 Task: Search one way flight ticket for 2 adults, 2 children, 2 infants in seat in first from Latrobe: Arnold Palmer Regional Airport to Greenville: Pitt-greenville Airport on 5-2-2023. Choice of flights is Alaska. Number of bags: 2 carry on bags. Price is upto 71000. Outbound departure time preference is 4:30.
Action: Mouse moved to (310, 277)
Screenshot: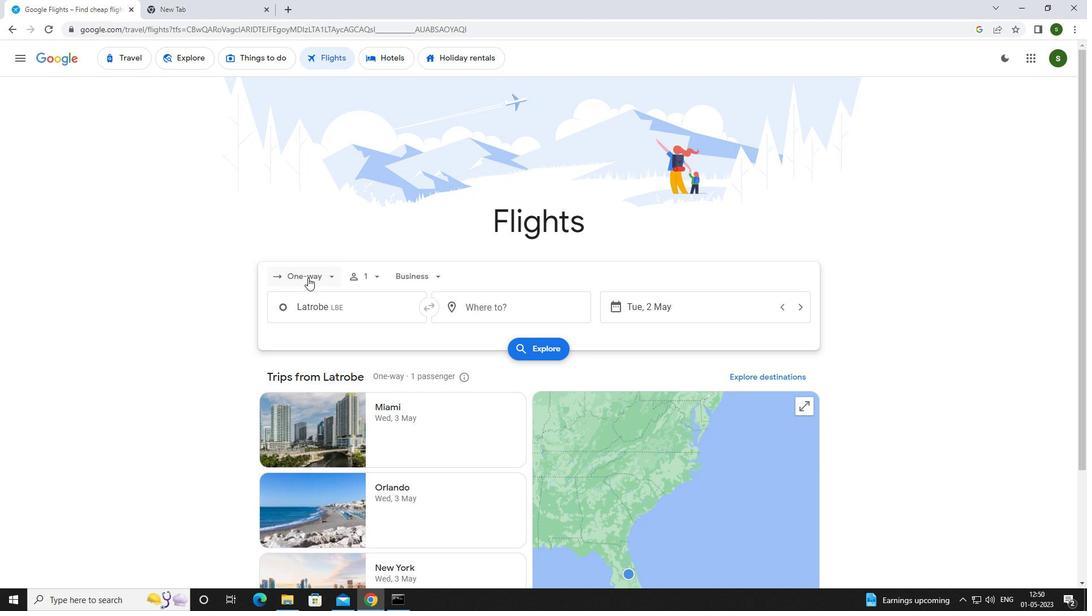 
Action: Mouse pressed left at (310, 277)
Screenshot: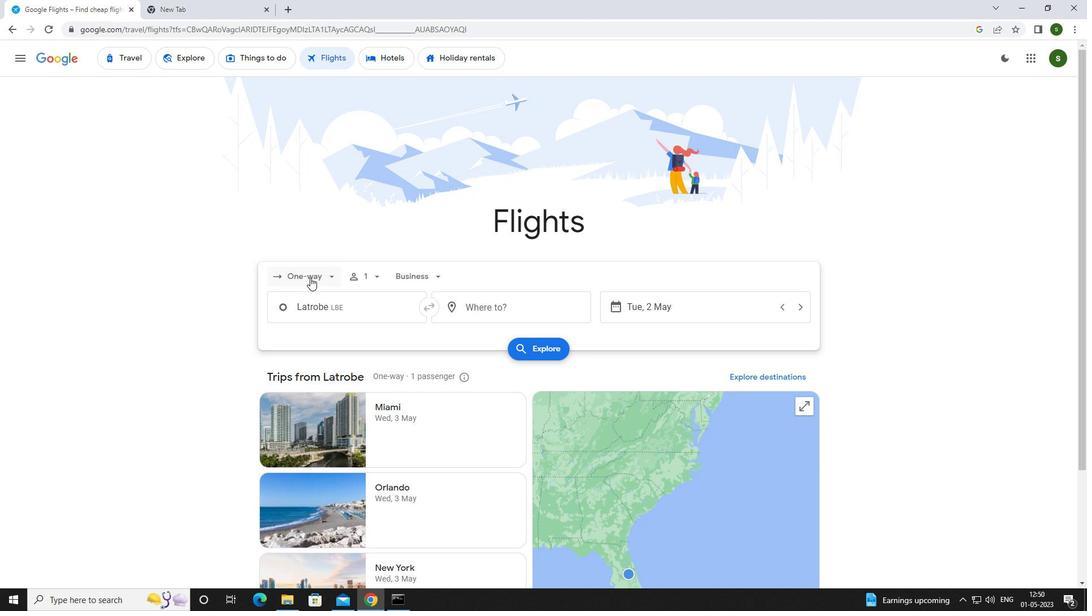 
Action: Mouse moved to (325, 321)
Screenshot: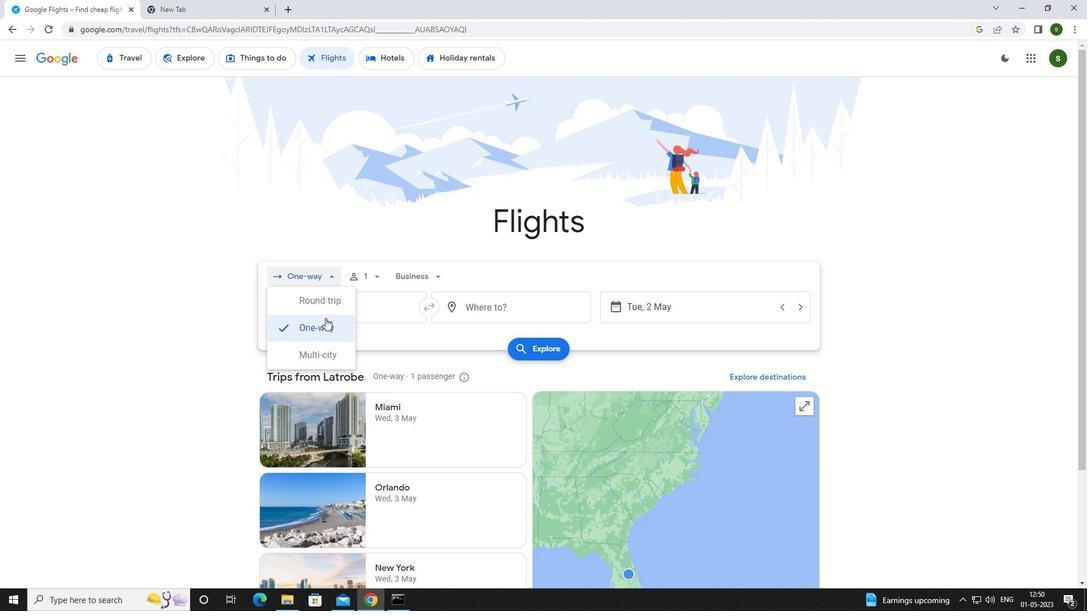 
Action: Mouse pressed left at (325, 321)
Screenshot: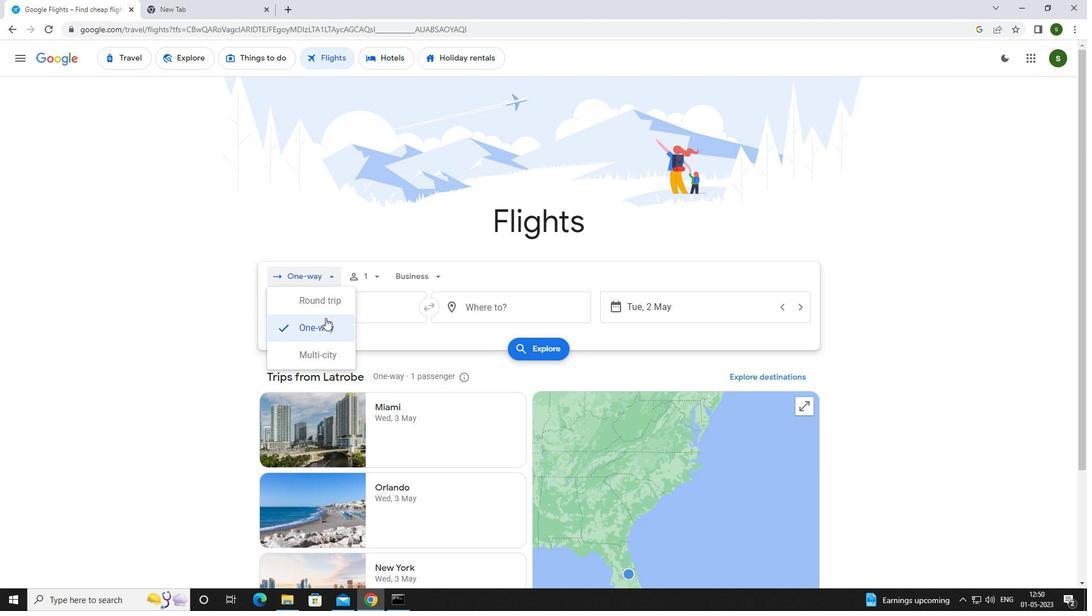 
Action: Mouse moved to (368, 272)
Screenshot: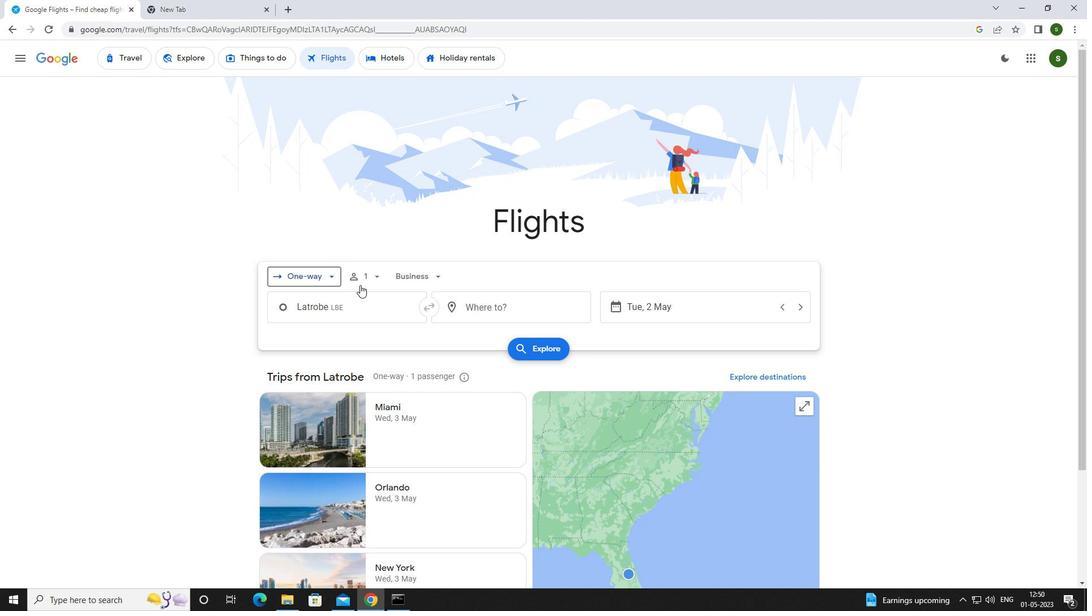
Action: Mouse pressed left at (368, 272)
Screenshot: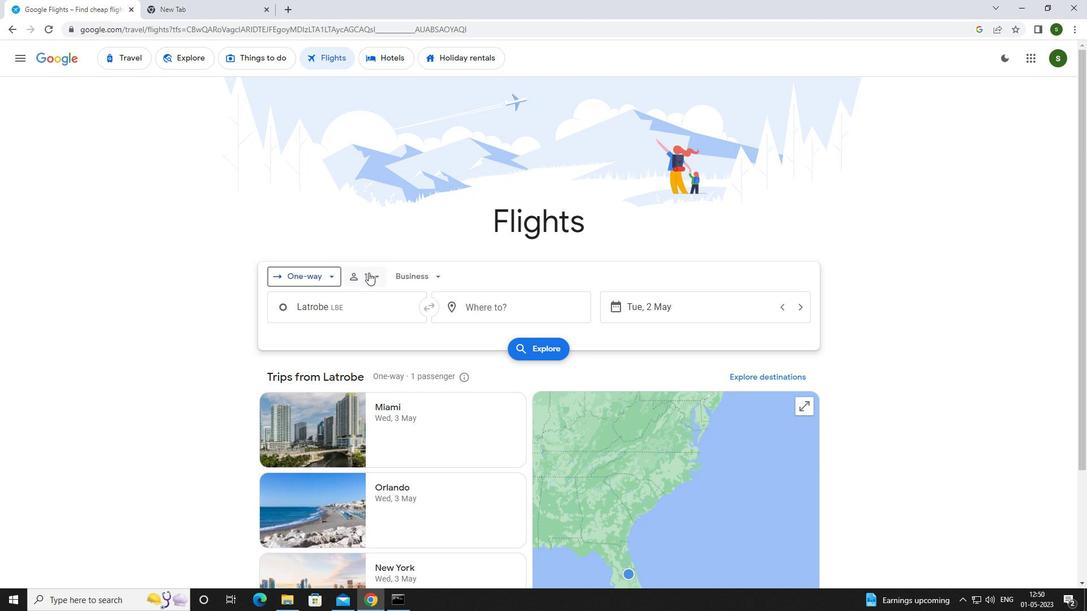 
Action: Mouse moved to (472, 303)
Screenshot: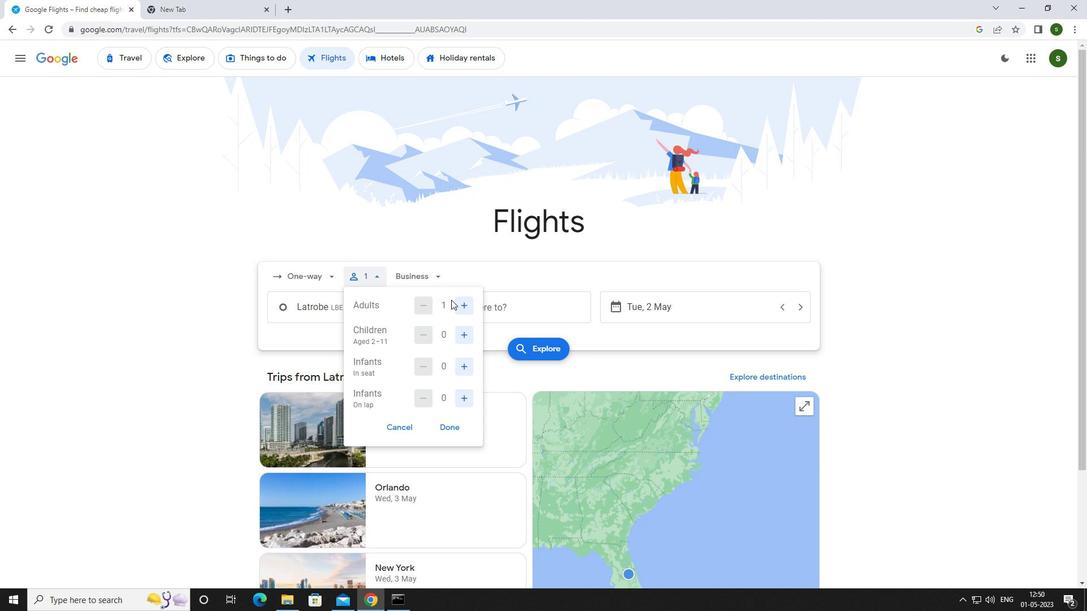 
Action: Mouse pressed left at (472, 303)
Screenshot: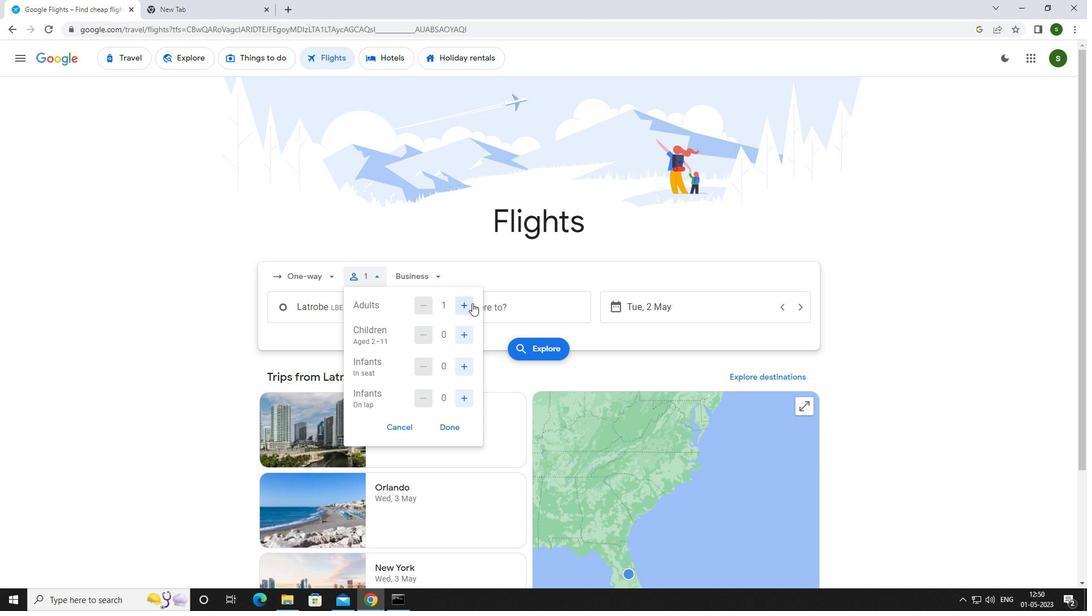 
Action: Mouse moved to (465, 330)
Screenshot: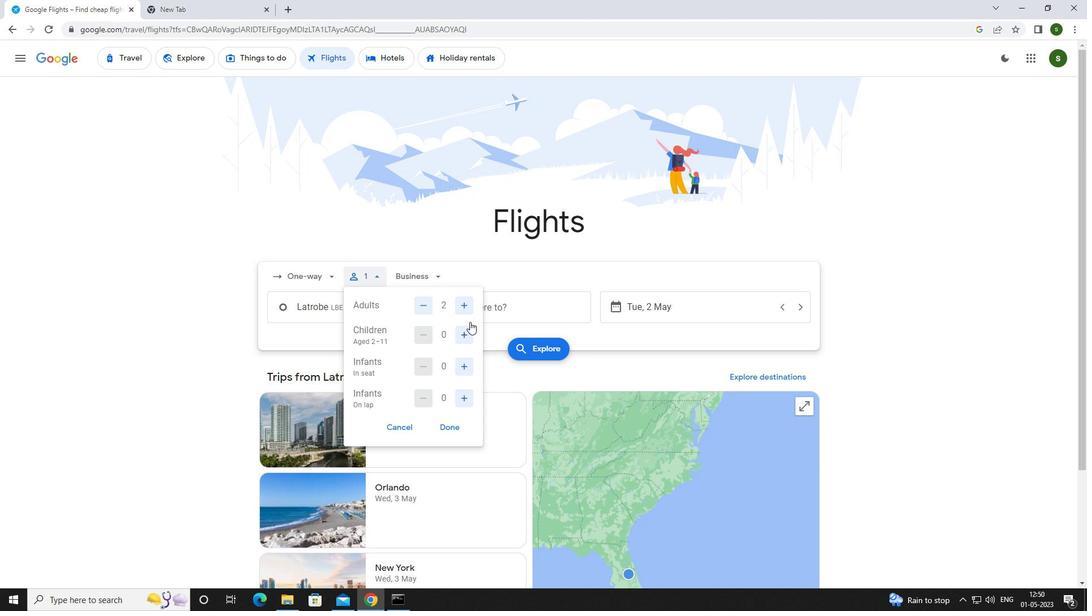 
Action: Mouse pressed left at (465, 330)
Screenshot: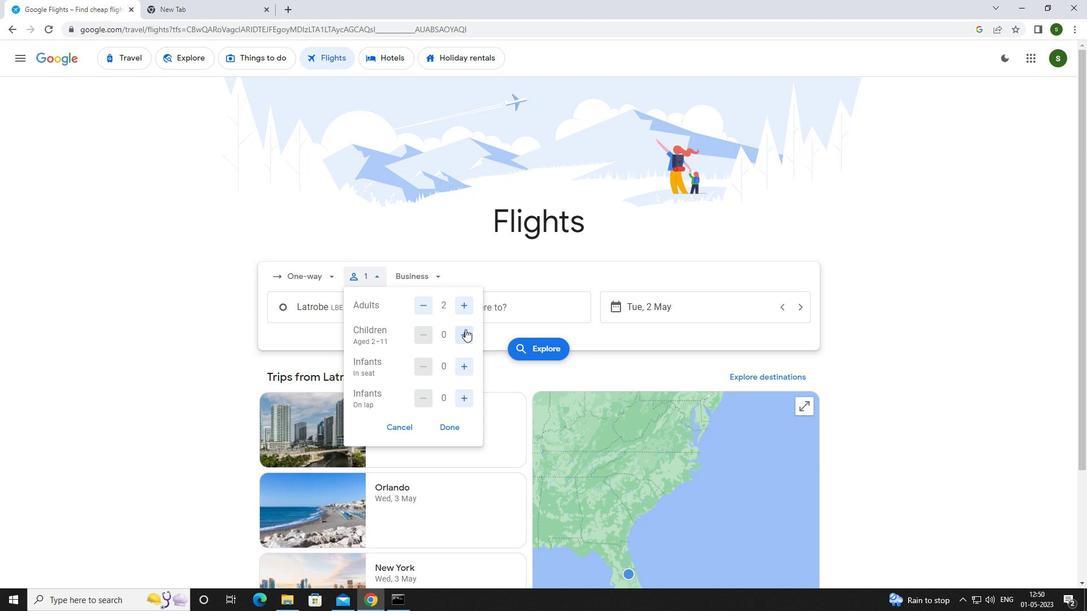 
Action: Mouse pressed left at (465, 330)
Screenshot: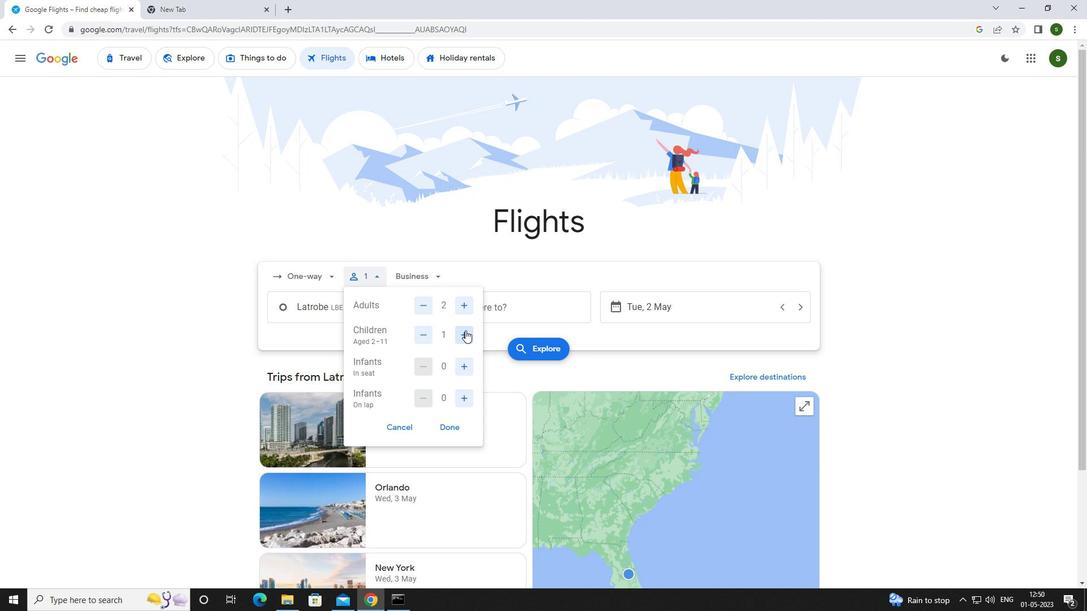 
Action: Mouse moved to (464, 362)
Screenshot: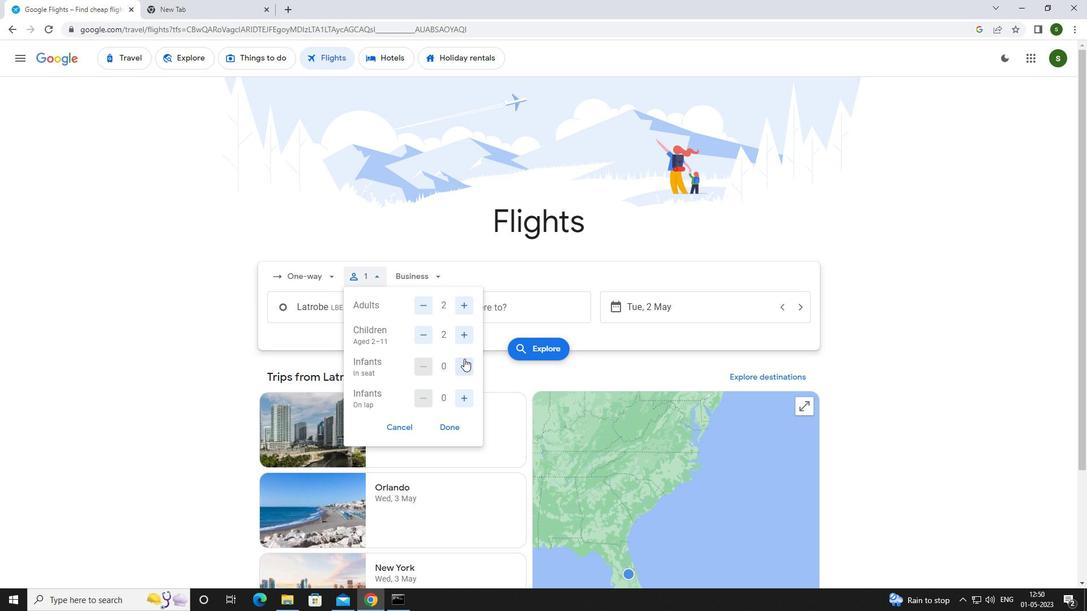 
Action: Mouse pressed left at (464, 362)
Screenshot: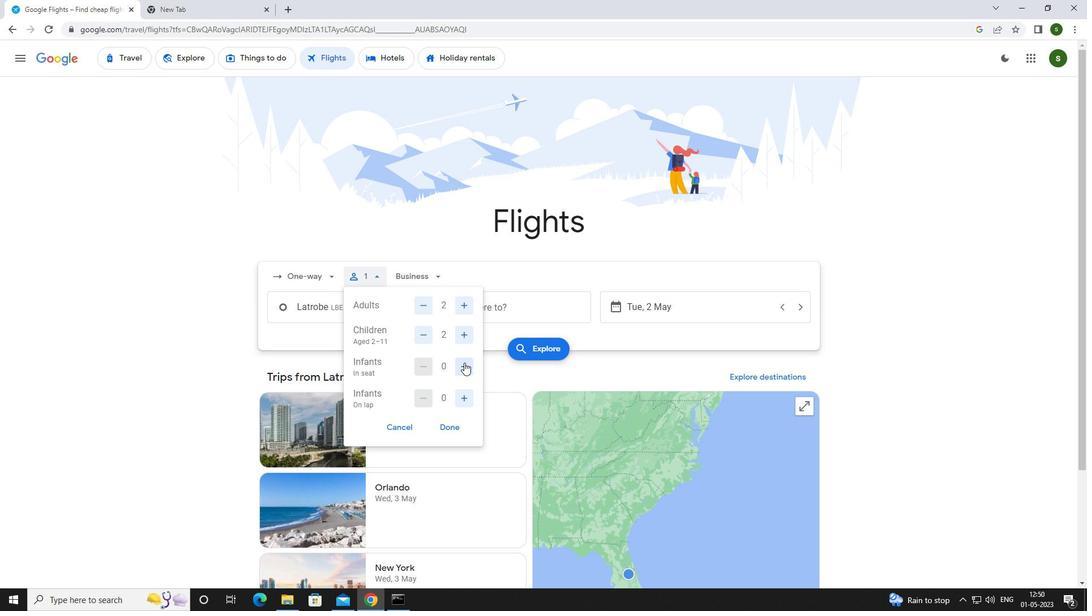 
Action: Mouse pressed left at (464, 362)
Screenshot: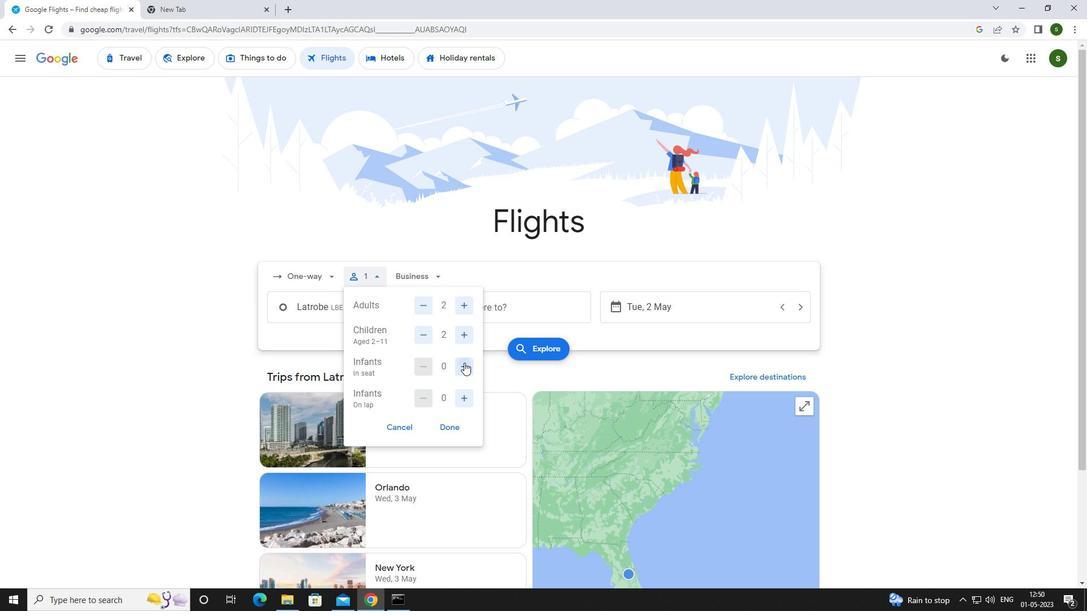 
Action: Mouse moved to (428, 276)
Screenshot: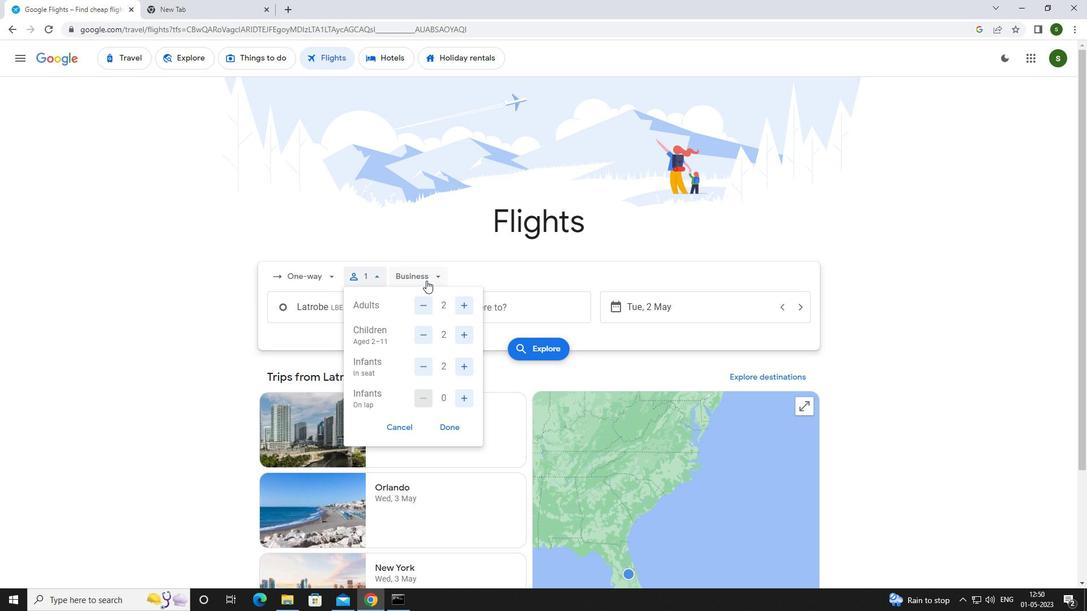
Action: Mouse pressed left at (428, 276)
Screenshot: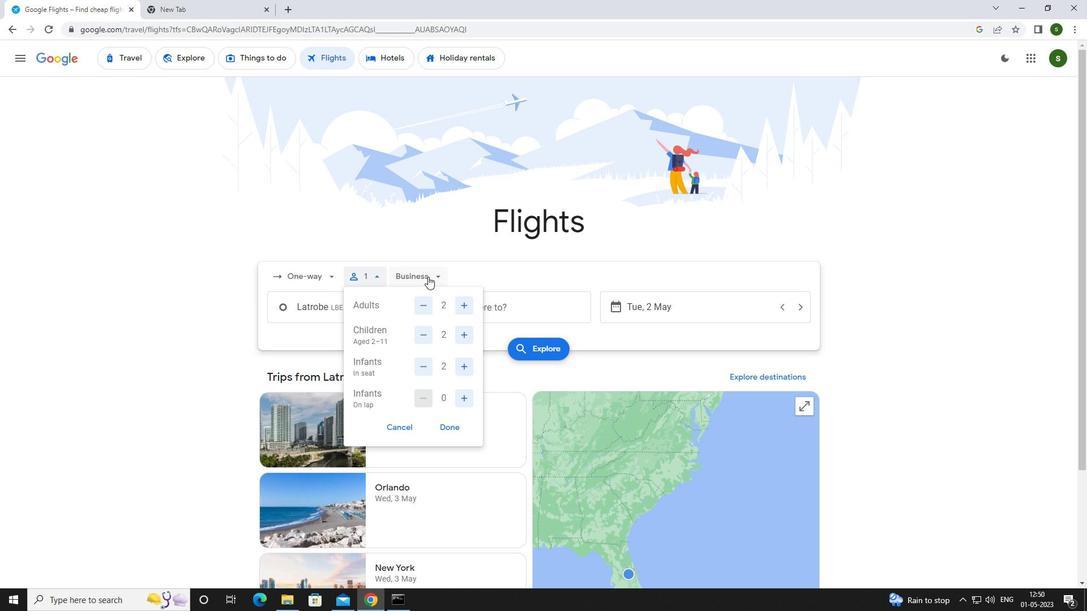 
Action: Mouse moved to (441, 373)
Screenshot: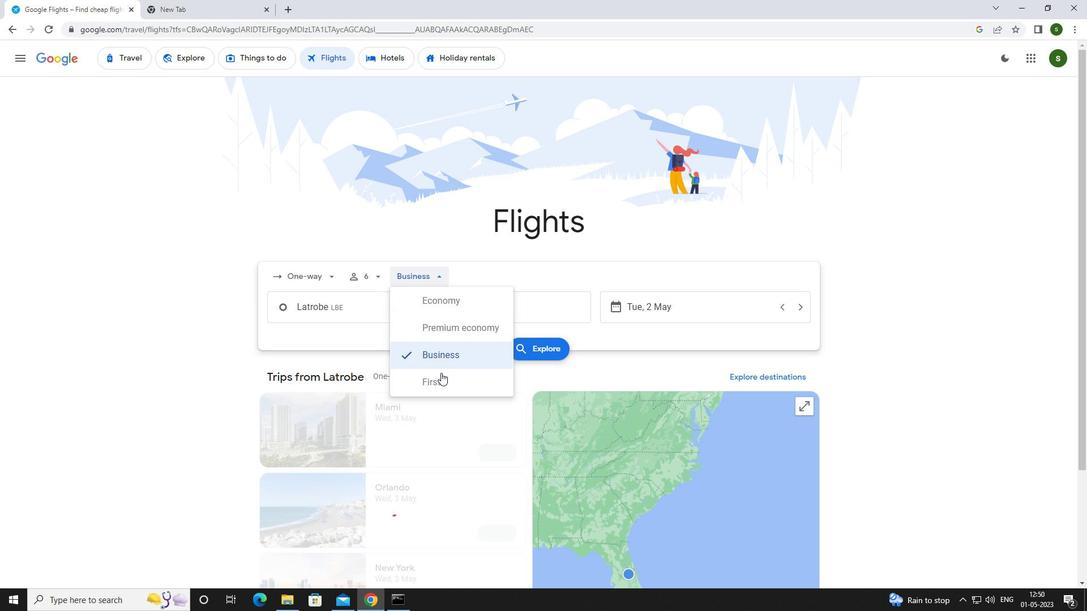 
Action: Mouse pressed left at (441, 373)
Screenshot: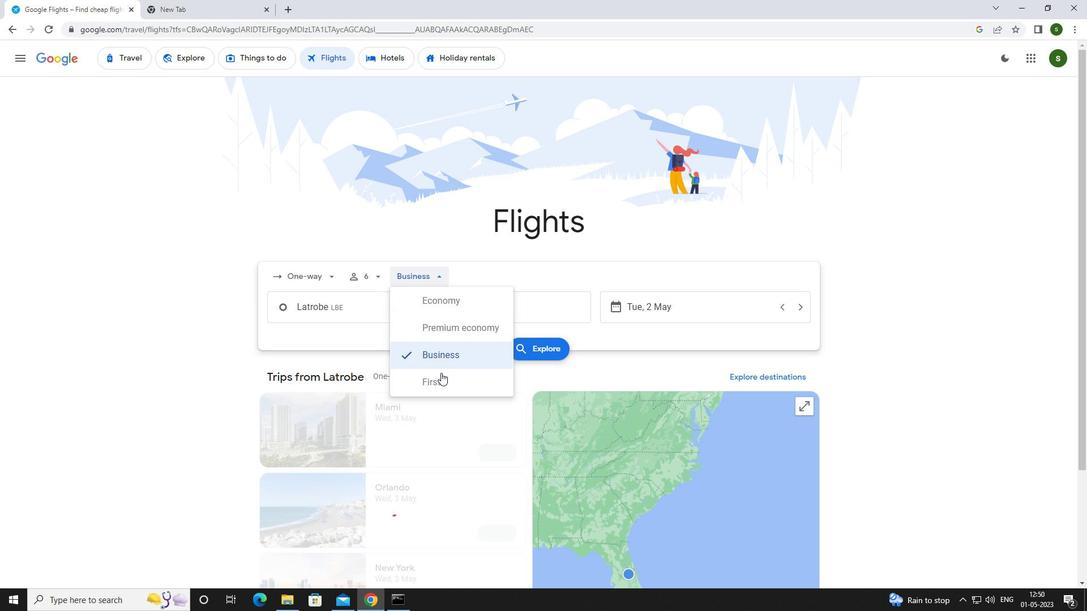 
Action: Mouse moved to (393, 299)
Screenshot: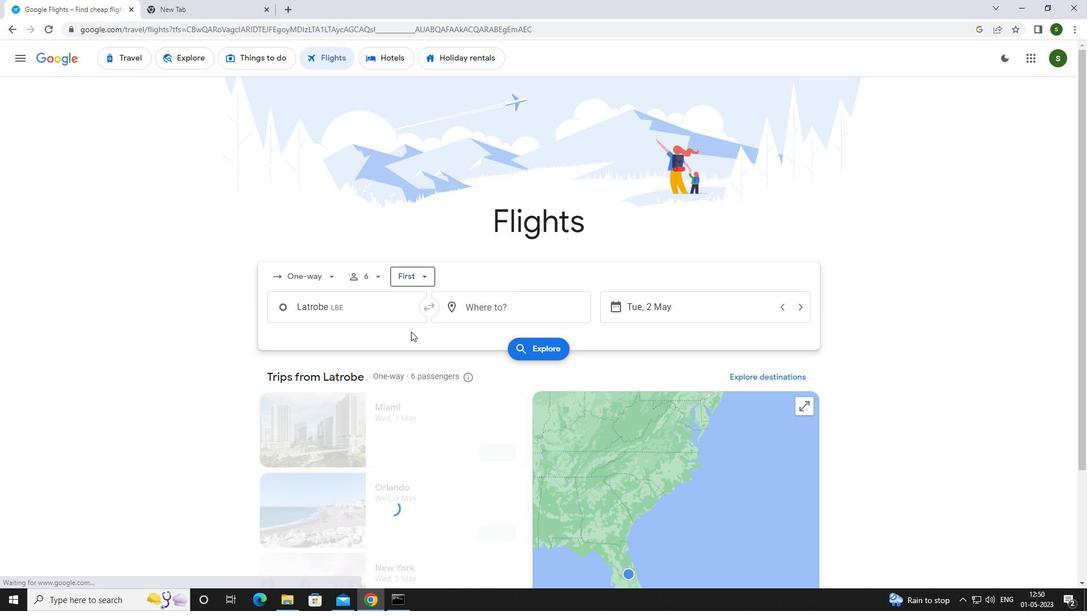 
Action: Mouse pressed left at (393, 299)
Screenshot: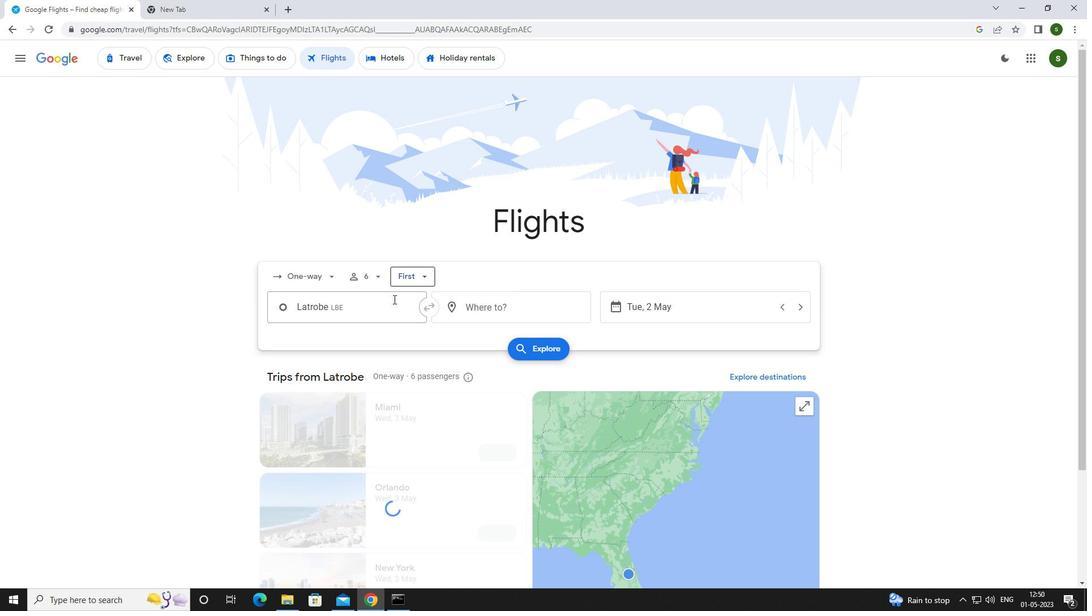 
Action: Mouse moved to (378, 303)
Screenshot: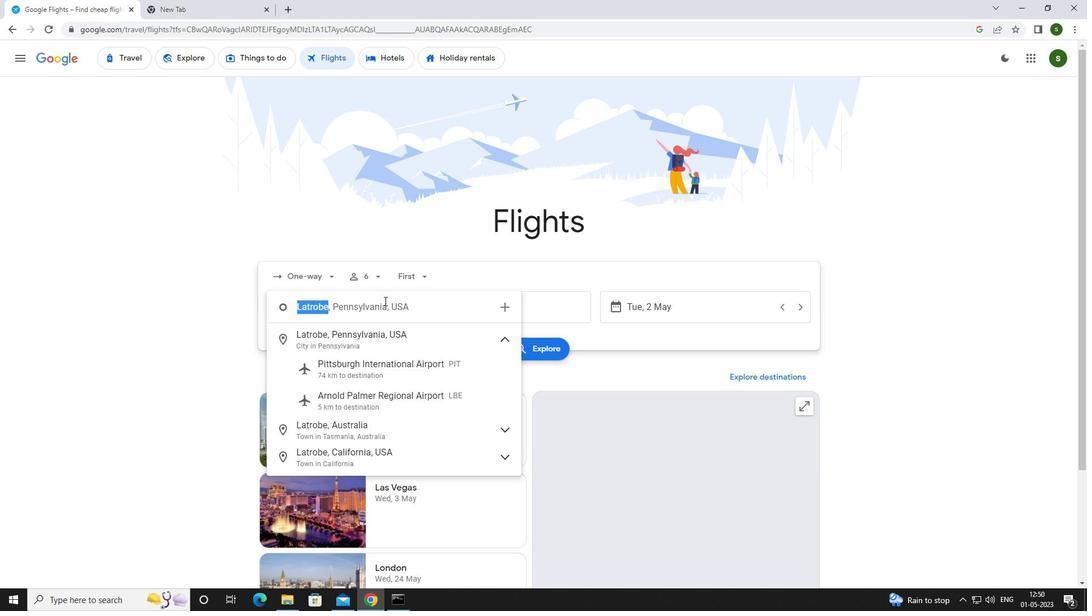 
Action: Key pressed a<Key.caps_lock>rnold
Screenshot: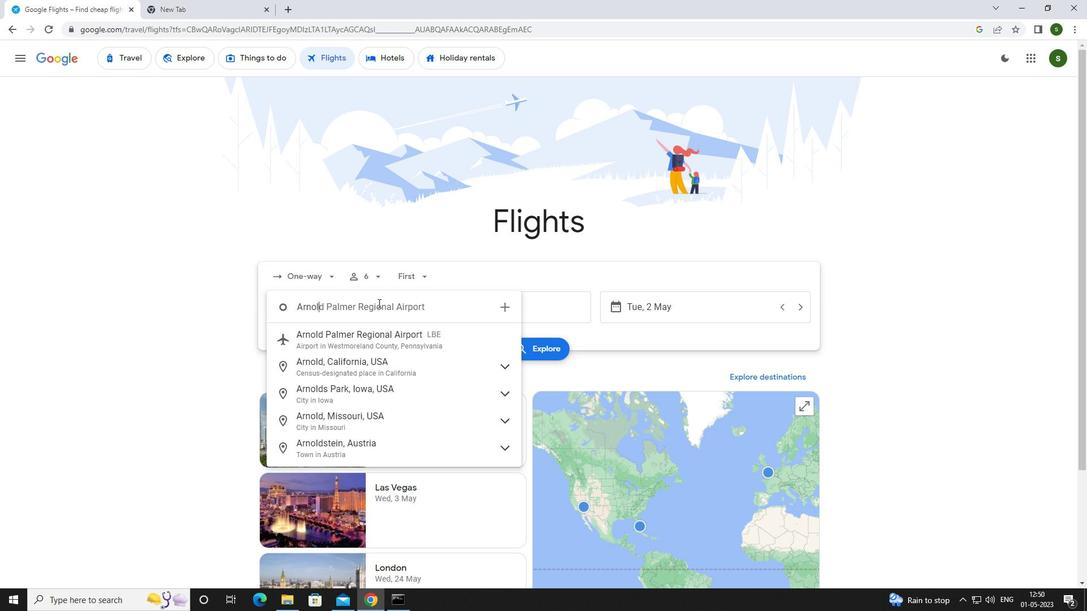 
Action: Mouse moved to (370, 335)
Screenshot: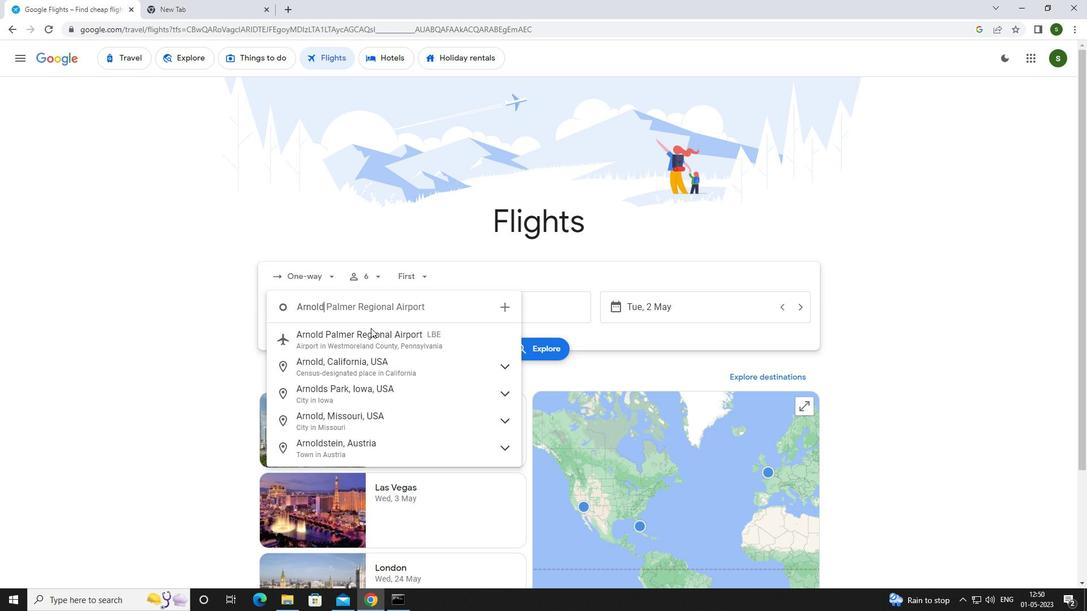 
Action: Mouse pressed left at (370, 335)
Screenshot: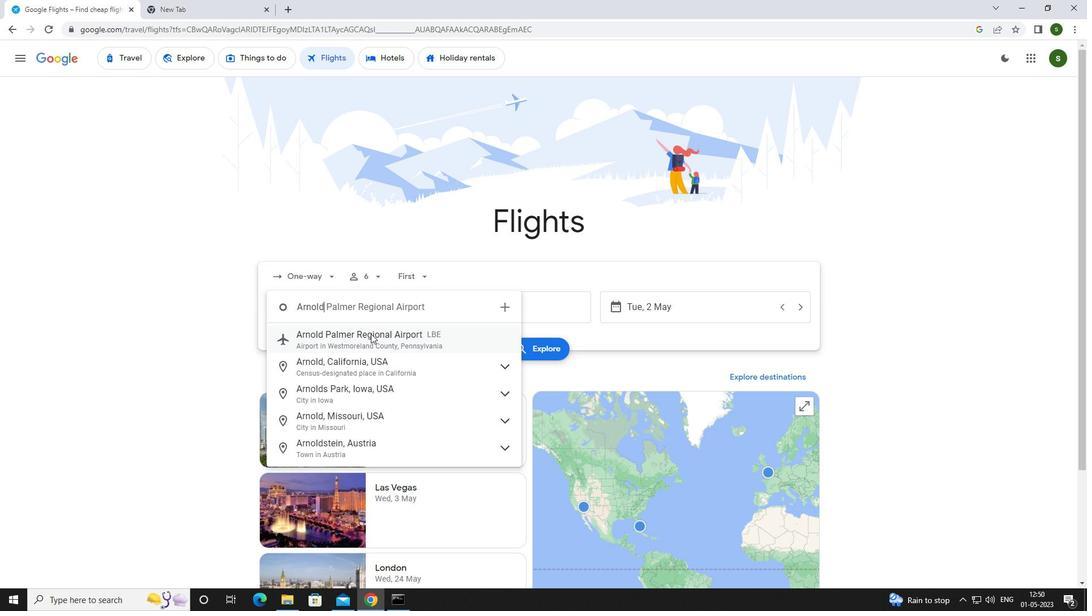 
Action: Mouse moved to (529, 303)
Screenshot: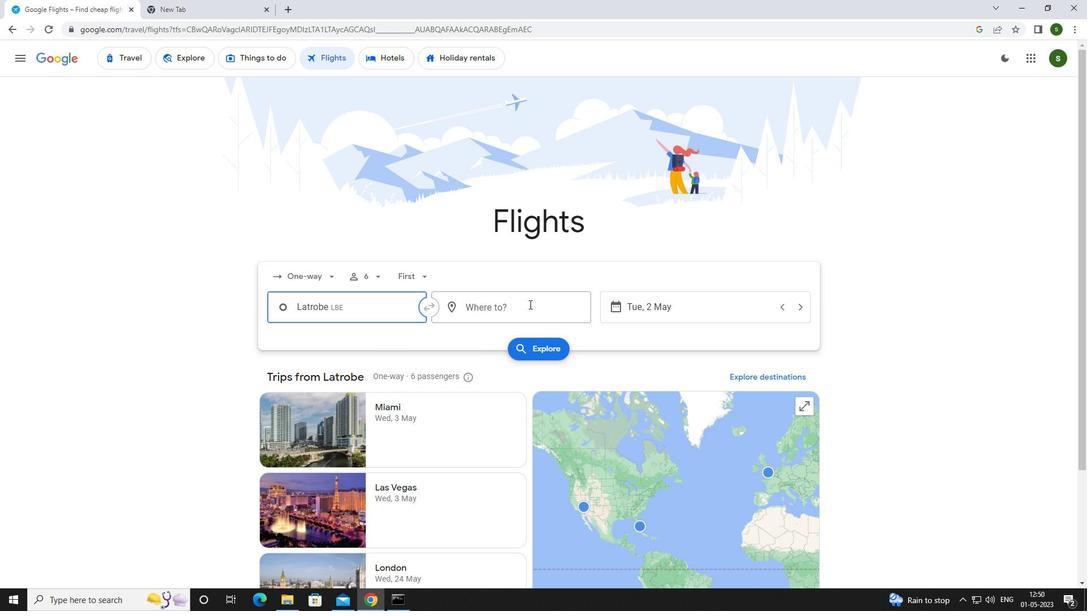 
Action: Mouse pressed left at (529, 303)
Screenshot: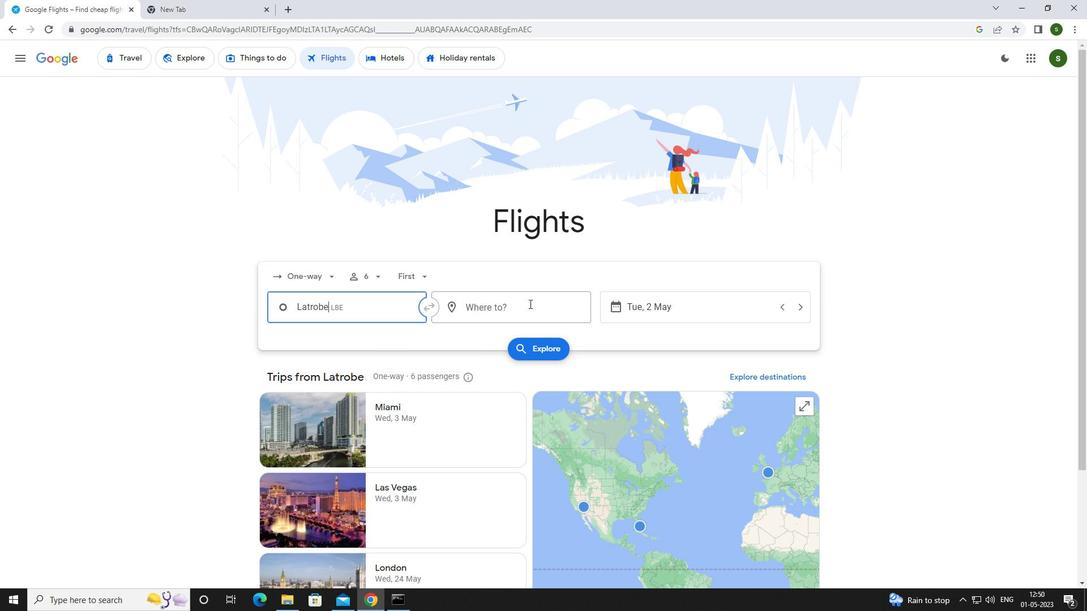 
Action: Mouse moved to (462, 317)
Screenshot: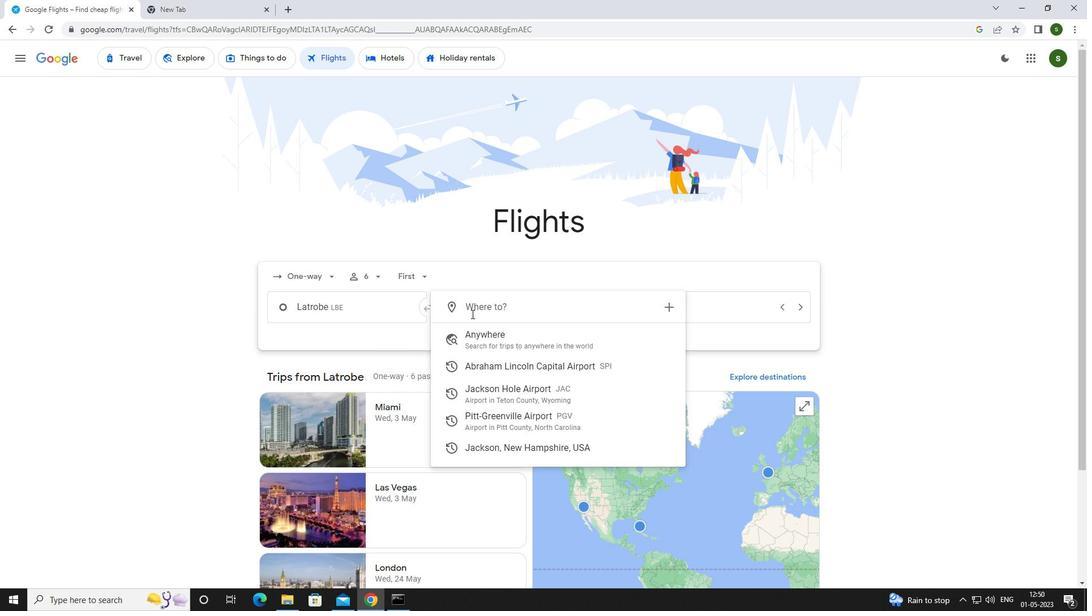 
Action: Key pressed <Key.caps_lock>p<Key.caps_lock>itt
Screenshot: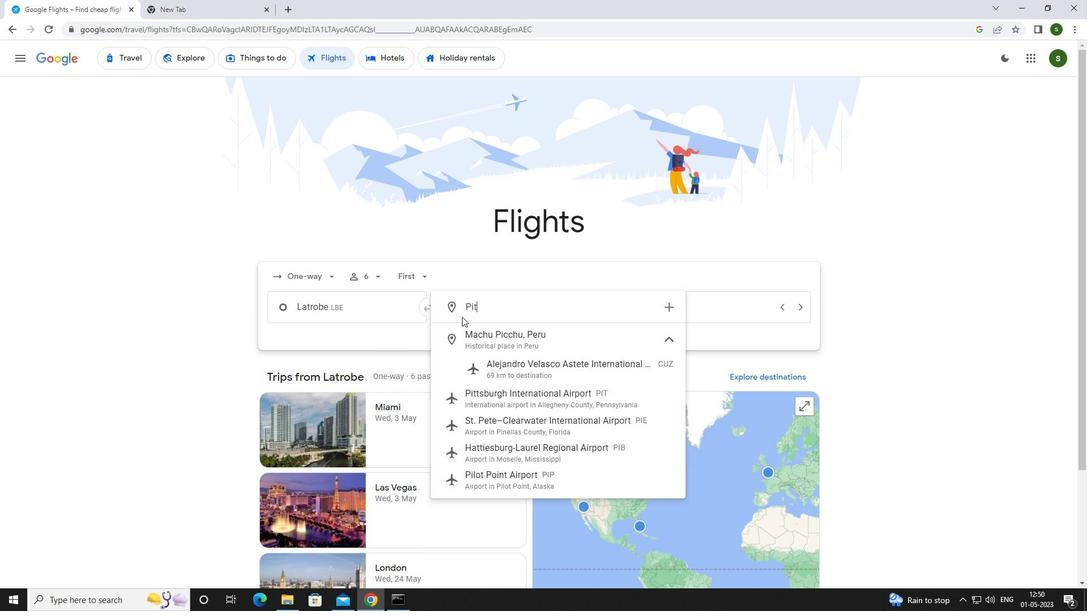 
Action: Mouse moved to (497, 432)
Screenshot: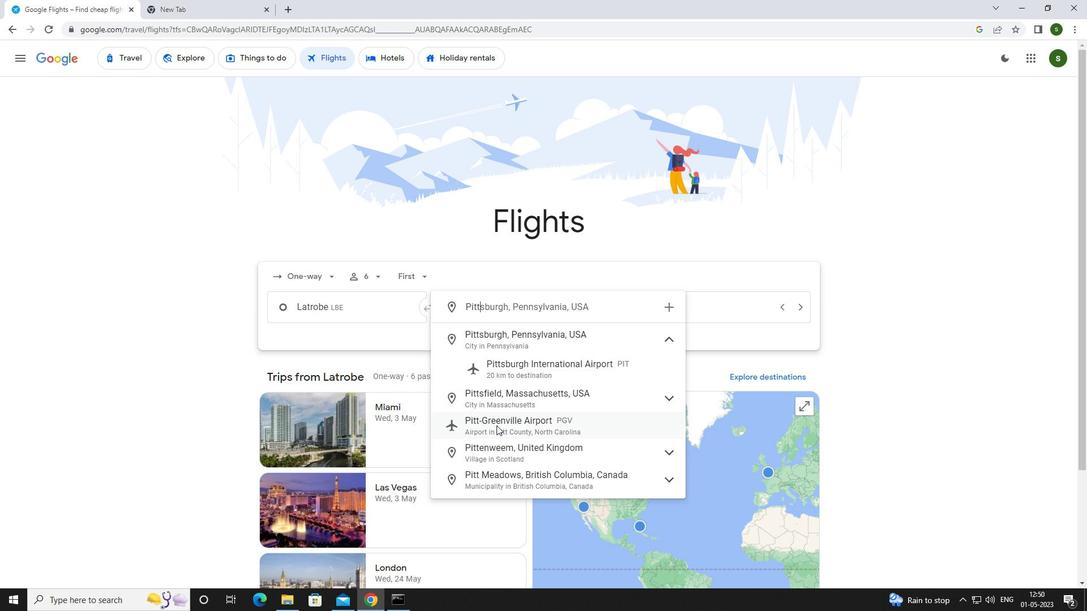 
Action: Mouse pressed left at (497, 432)
Screenshot: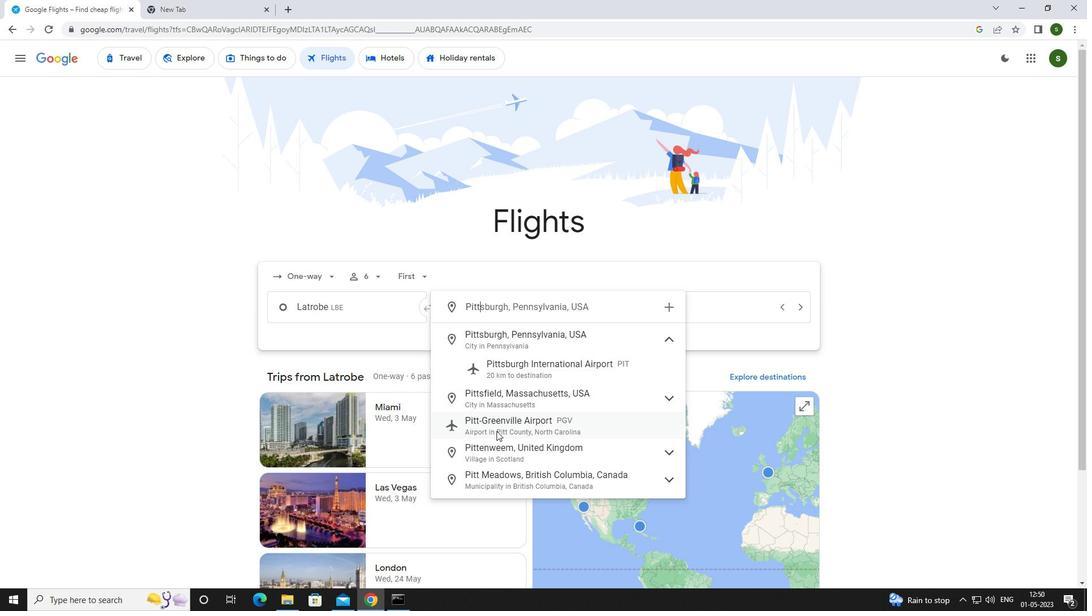 
Action: Mouse moved to (723, 316)
Screenshot: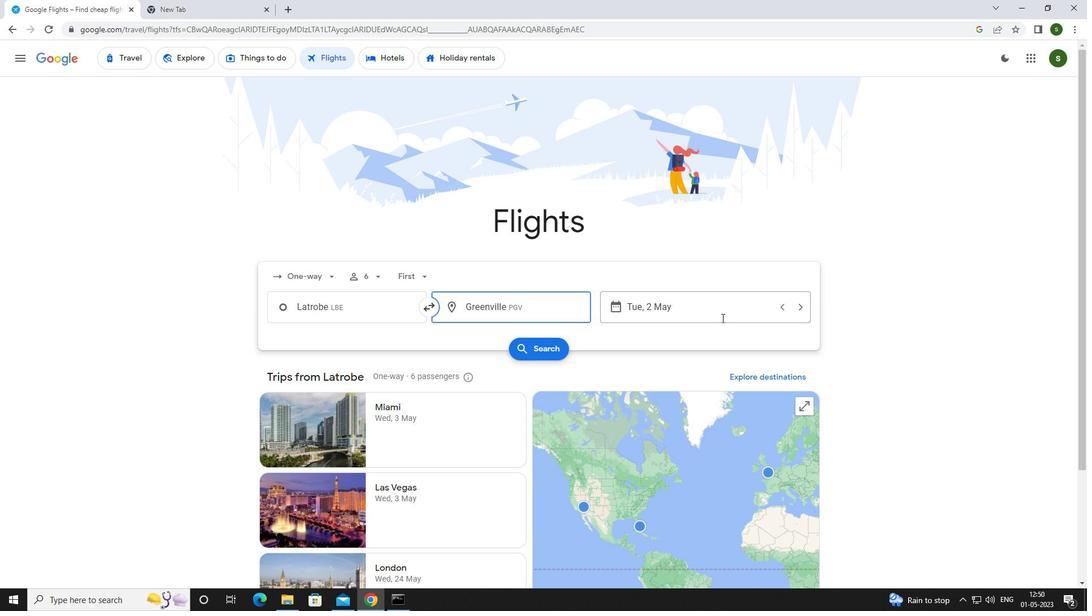 
Action: Mouse pressed left at (723, 316)
Screenshot: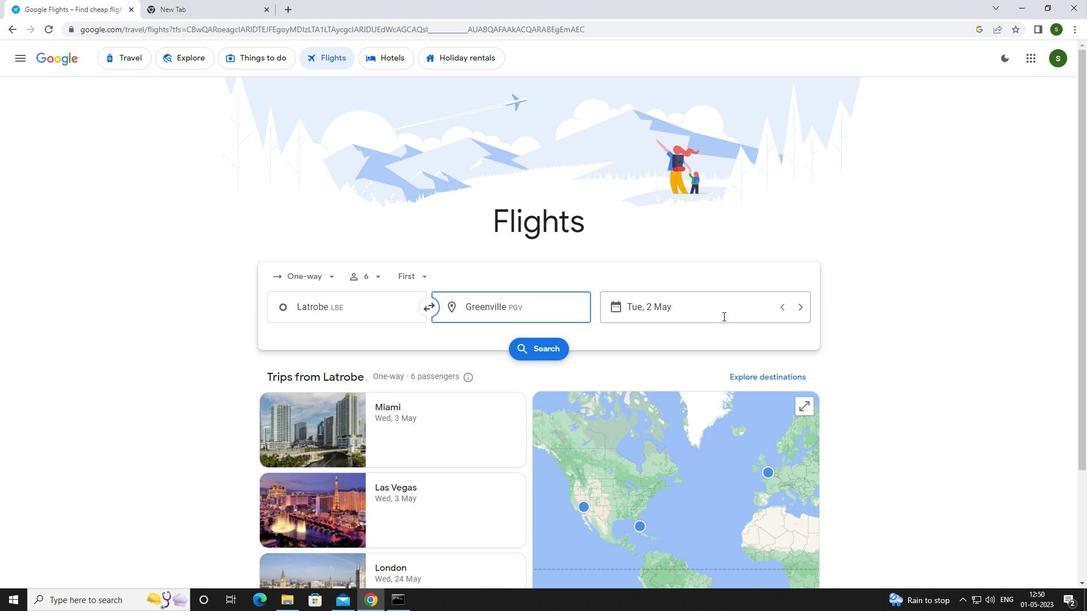 
Action: Mouse moved to (473, 377)
Screenshot: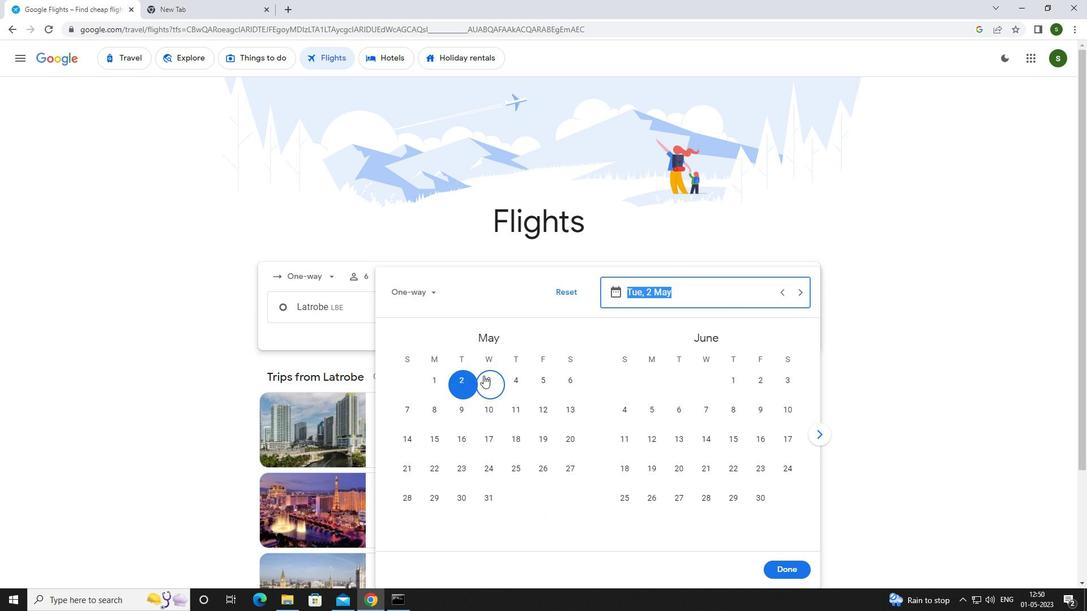 
Action: Mouse pressed left at (473, 377)
Screenshot: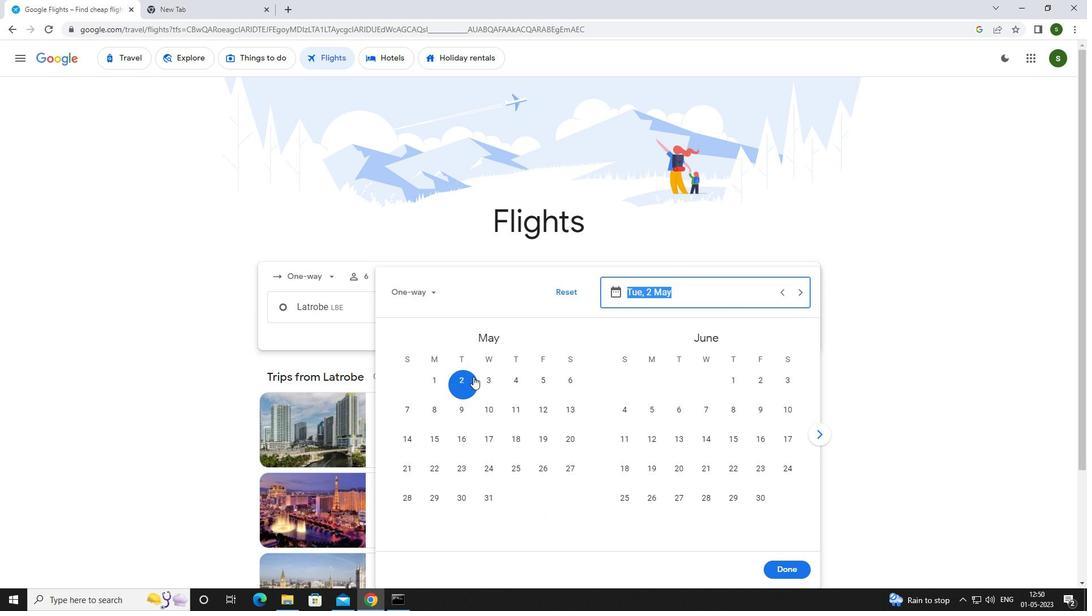 
Action: Mouse moved to (801, 572)
Screenshot: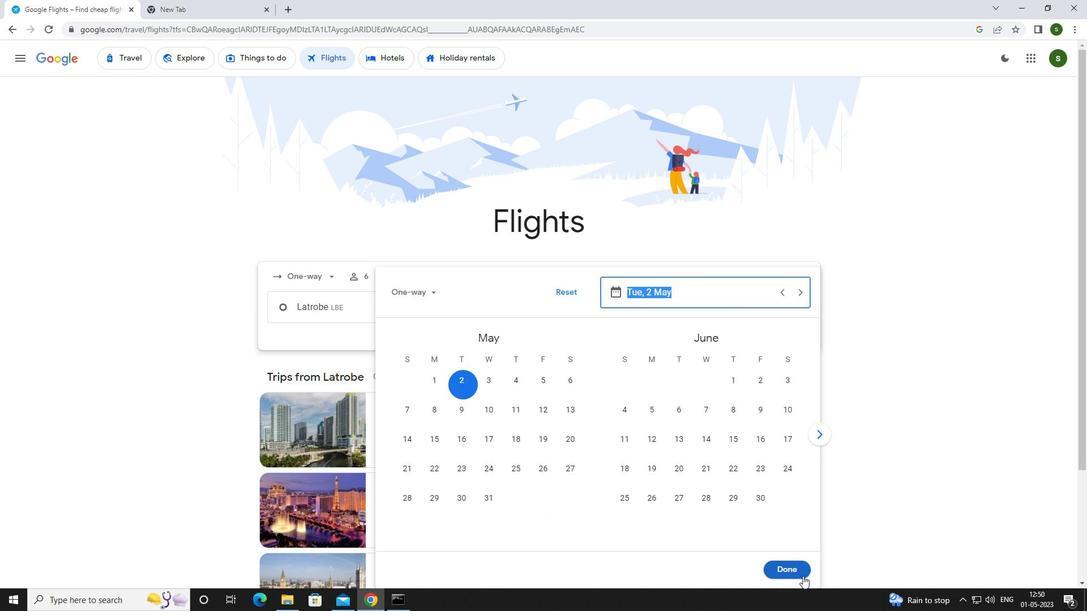 
Action: Mouse pressed left at (801, 572)
Screenshot: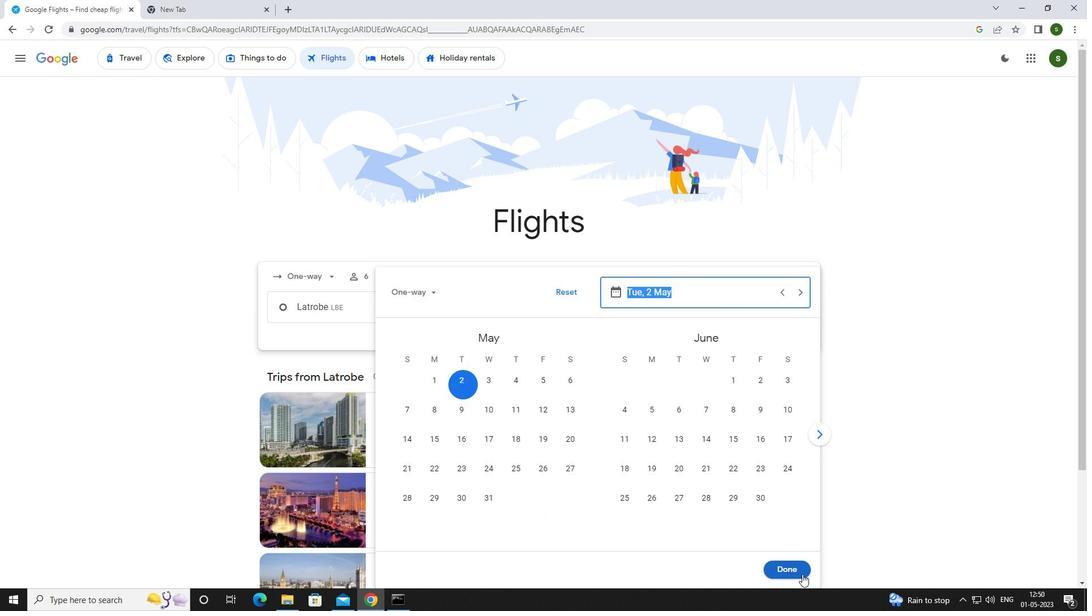 
Action: Mouse moved to (525, 353)
Screenshot: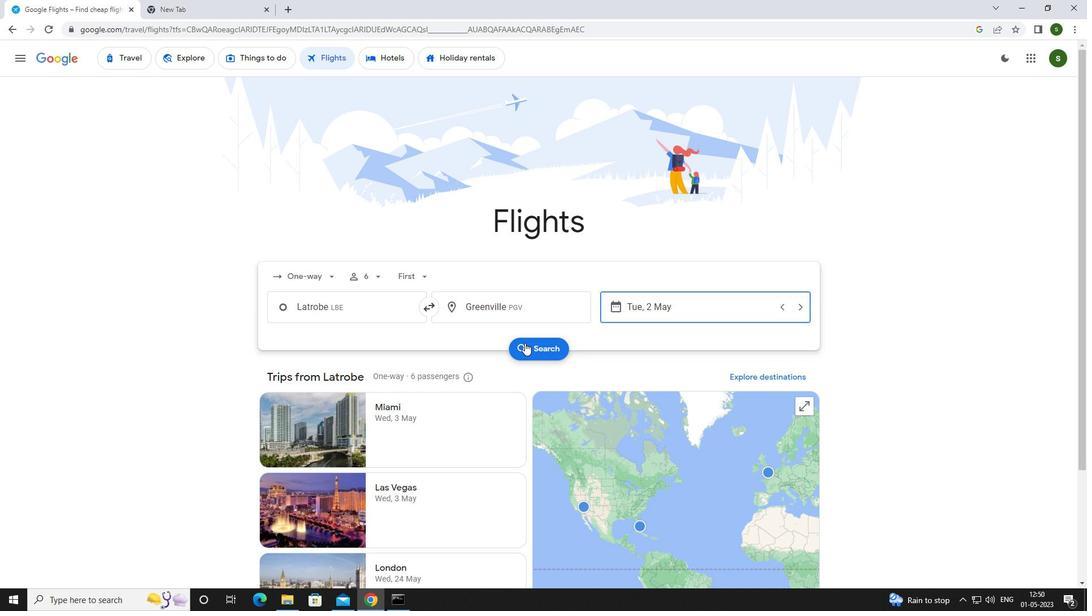 
Action: Mouse pressed left at (525, 353)
Screenshot: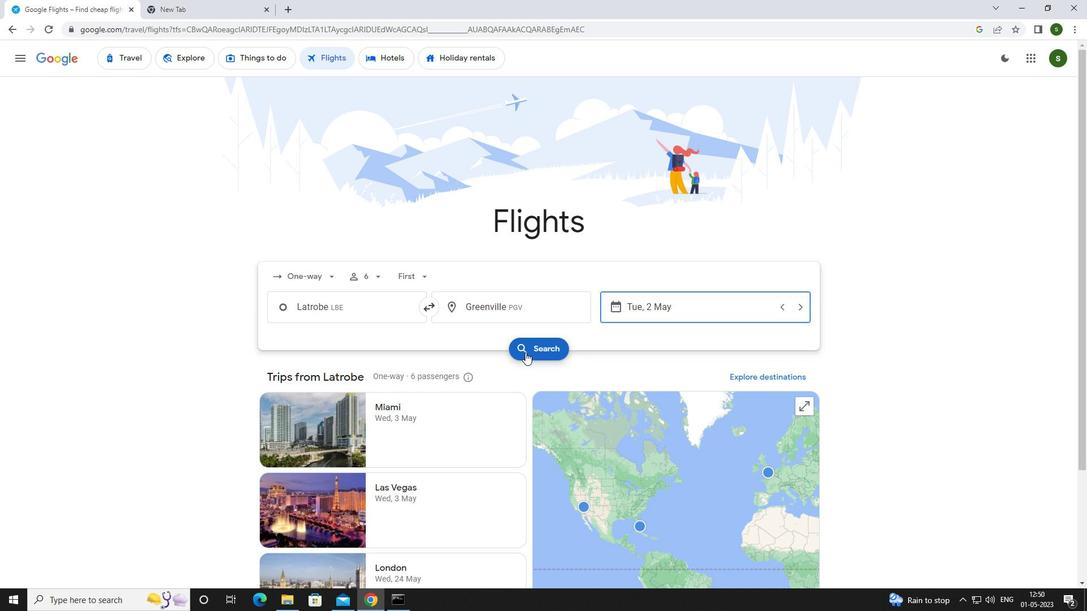 
Action: Mouse moved to (293, 165)
Screenshot: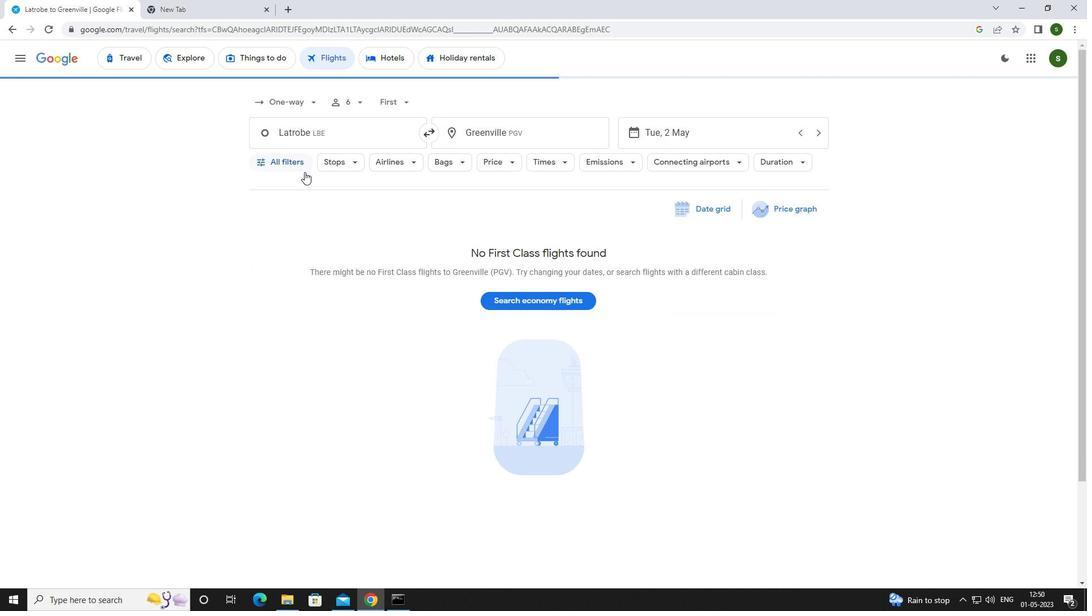 
Action: Mouse pressed left at (293, 165)
Screenshot: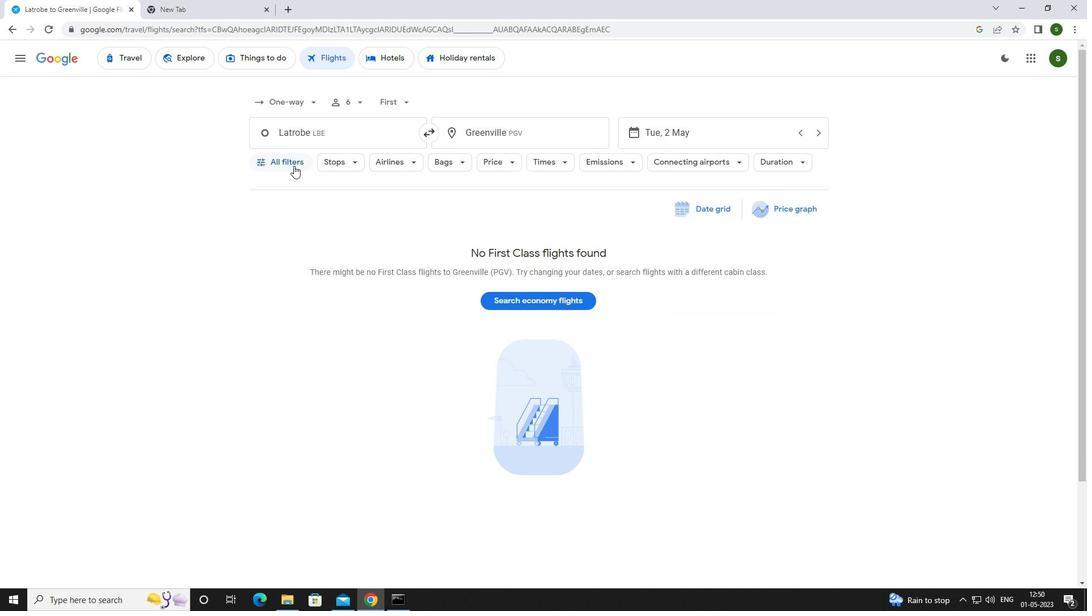 
Action: Mouse moved to (327, 227)
Screenshot: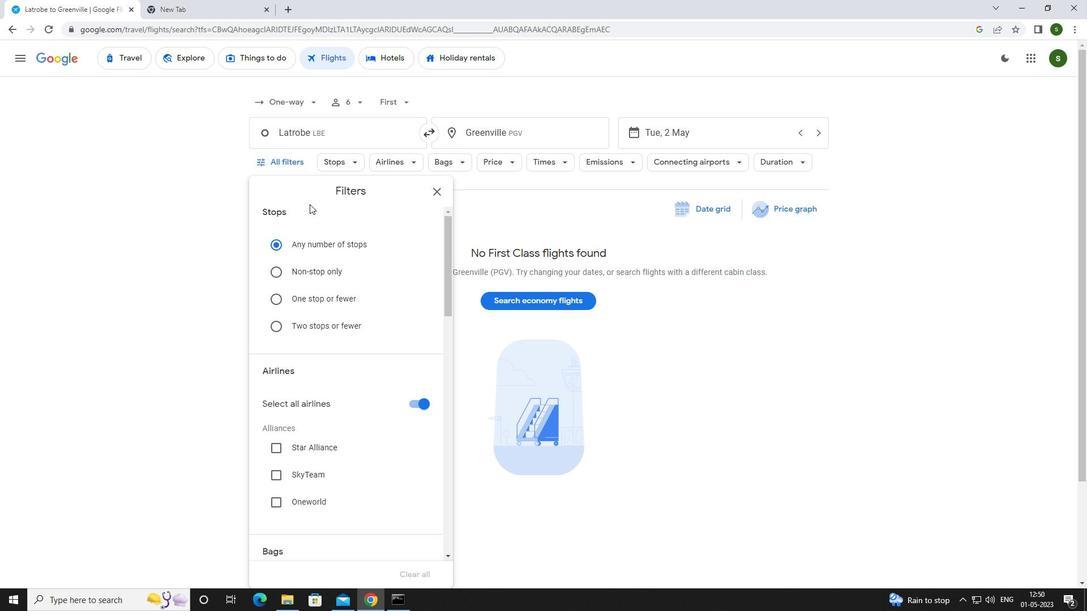 
Action: Mouse scrolled (327, 227) with delta (0, 0)
Screenshot: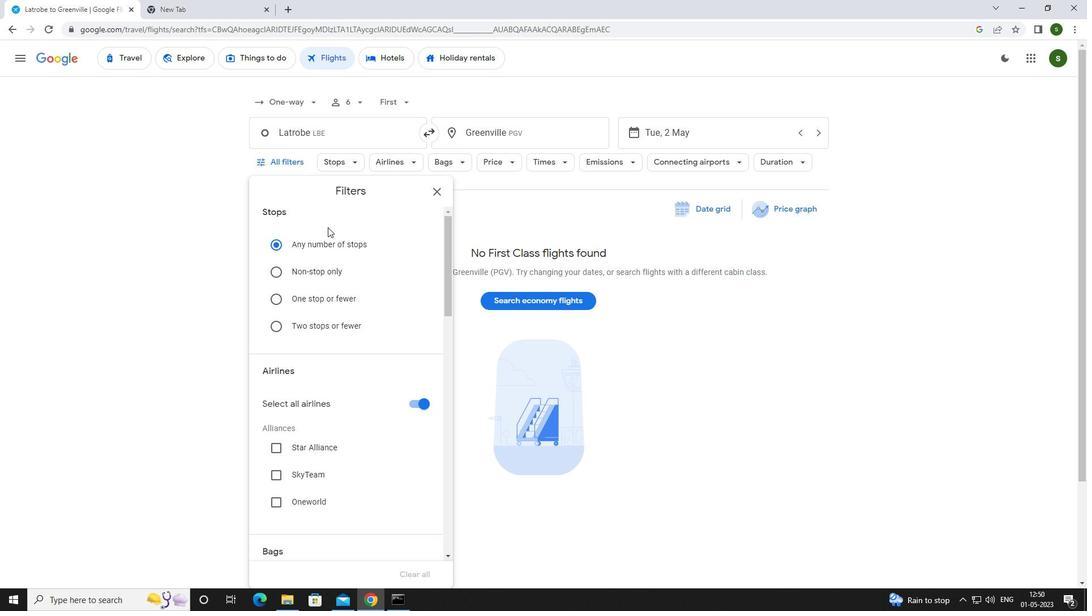 
Action: Mouse scrolled (327, 227) with delta (0, 0)
Screenshot: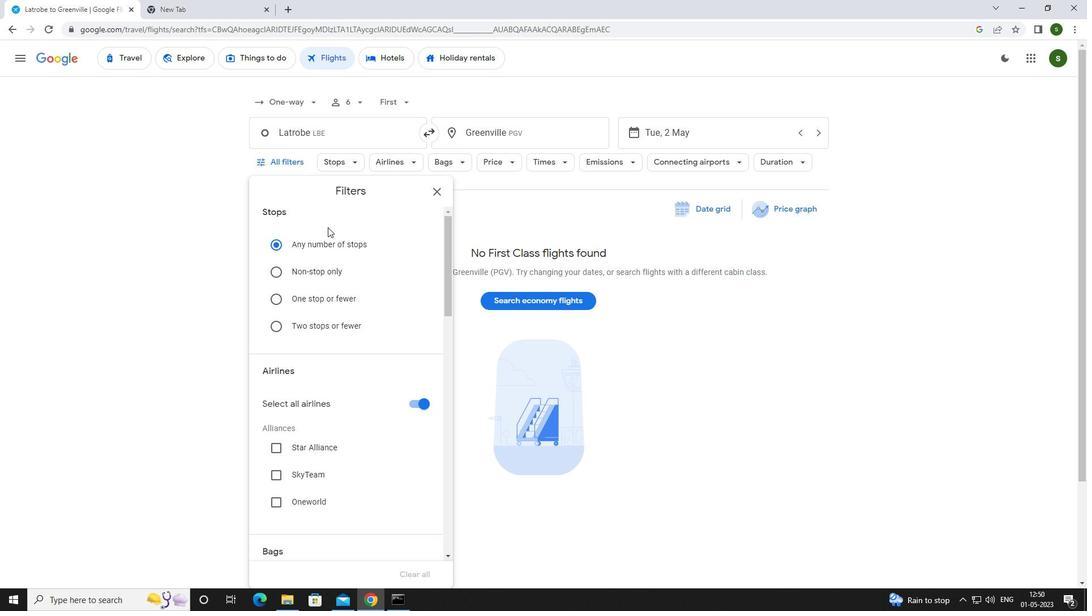 
Action: Mouse moved to (425, 289)
Screenshot: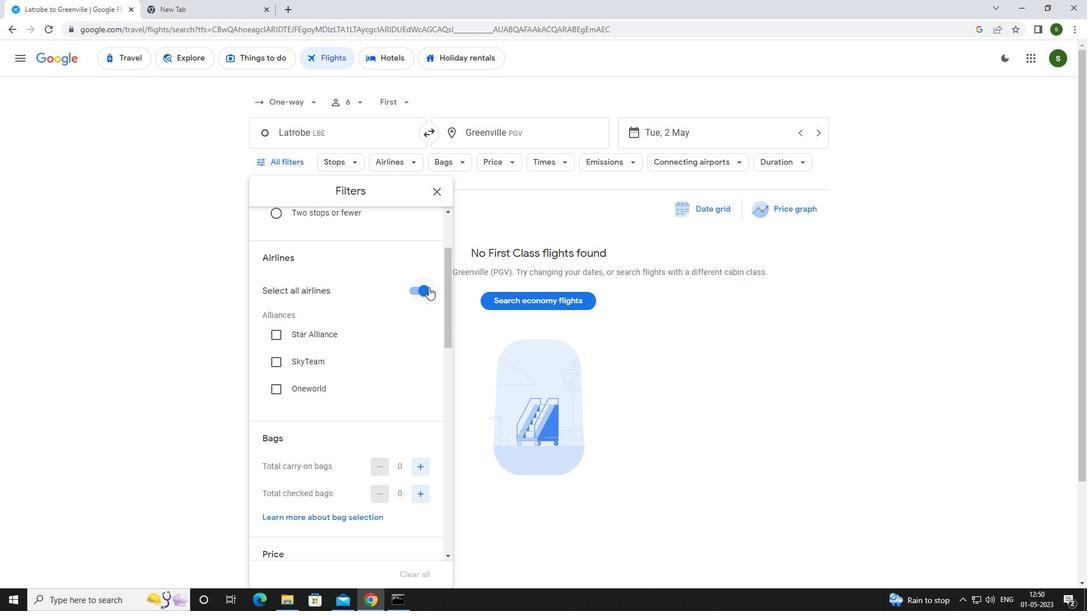 
Action: Mouse pressed left at (425, 289)
Screenshot: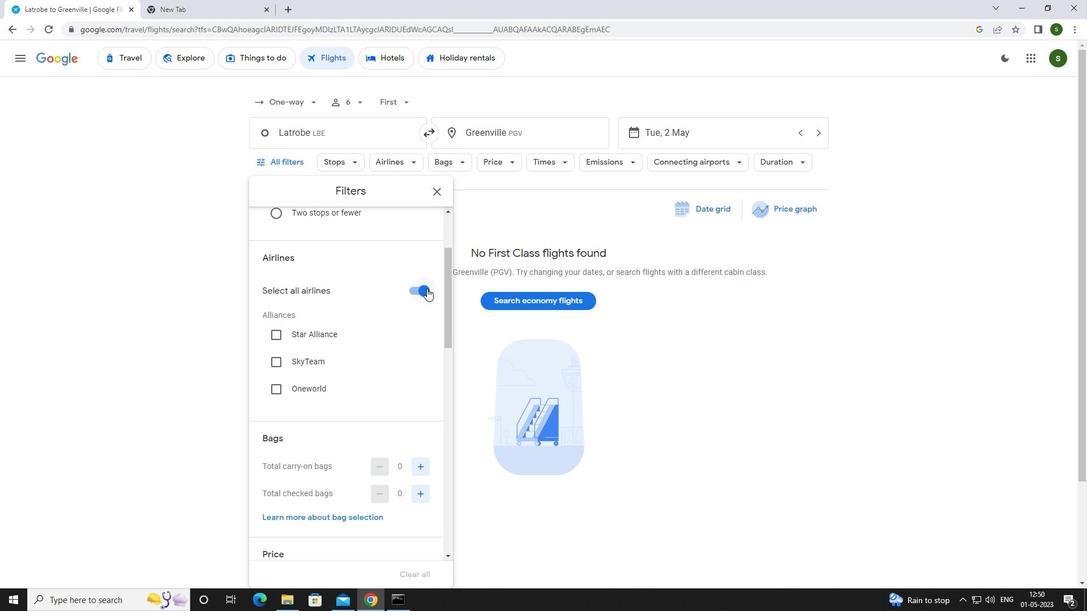 
Action: Mouse moved to (389, 280)
Screenshot: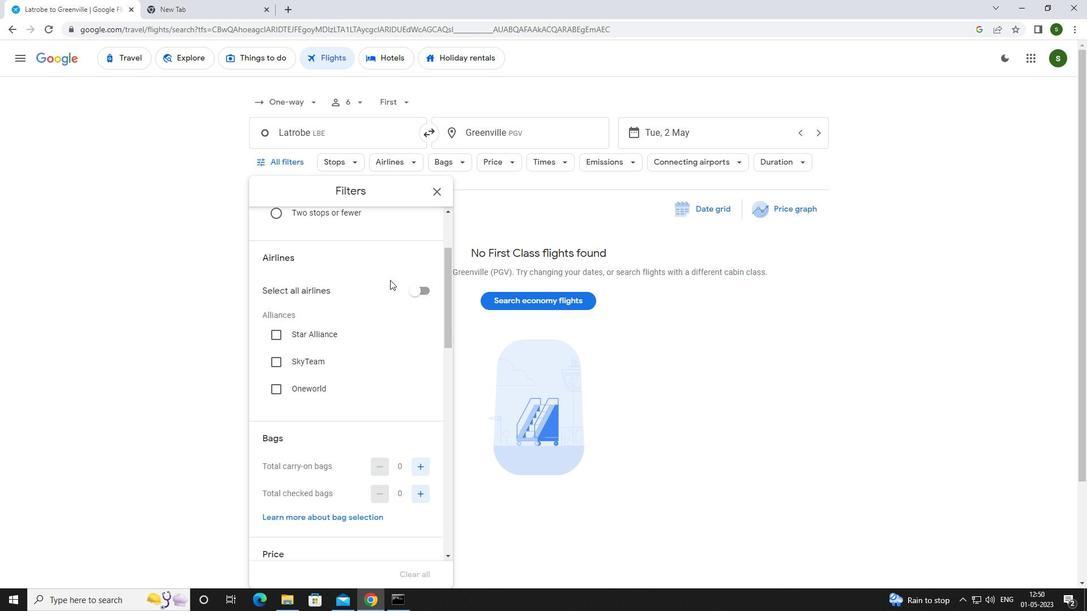 
Action: Mouse scrolled (389, 279) with delta (0, 0)
Screenshot: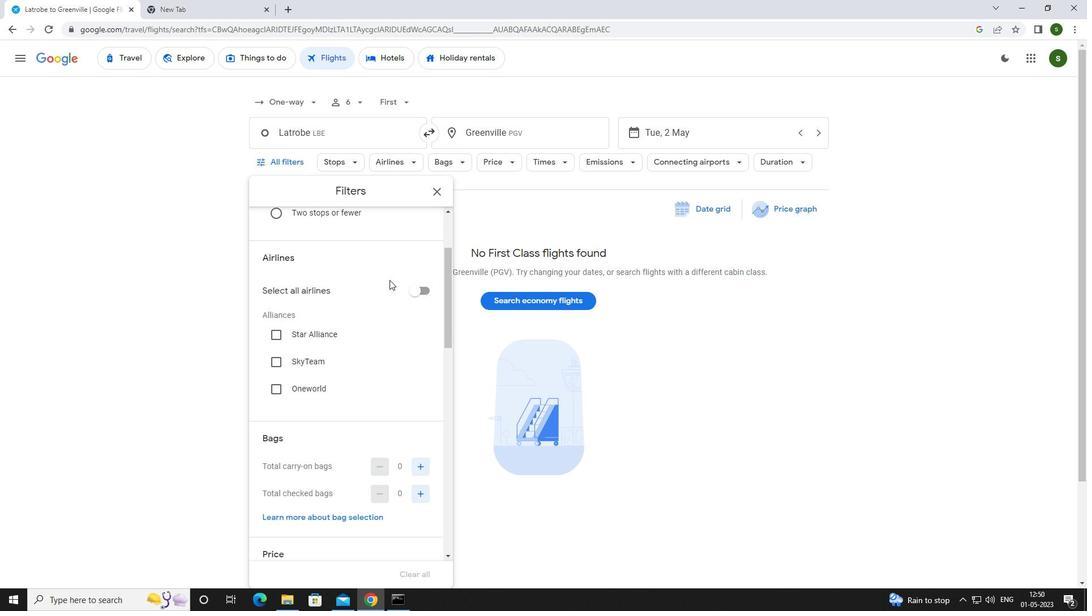 
Action: Mouse scrolled (389, 279) with delta (0, 0)
Screenshot: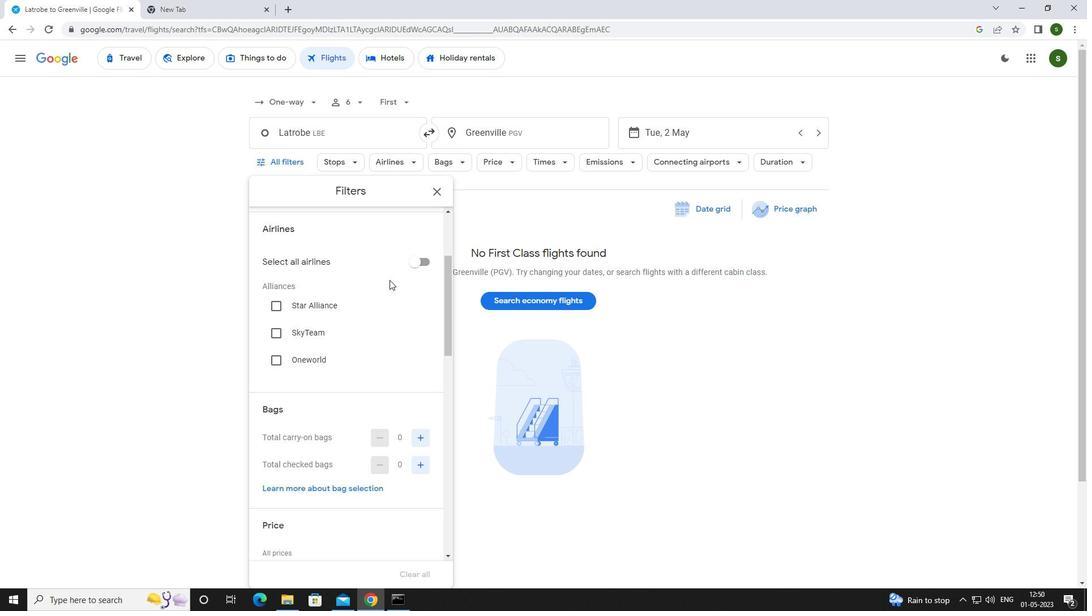 
Action: Mouse scrolled (389, 279) with delta (0, 0)
Screenshot: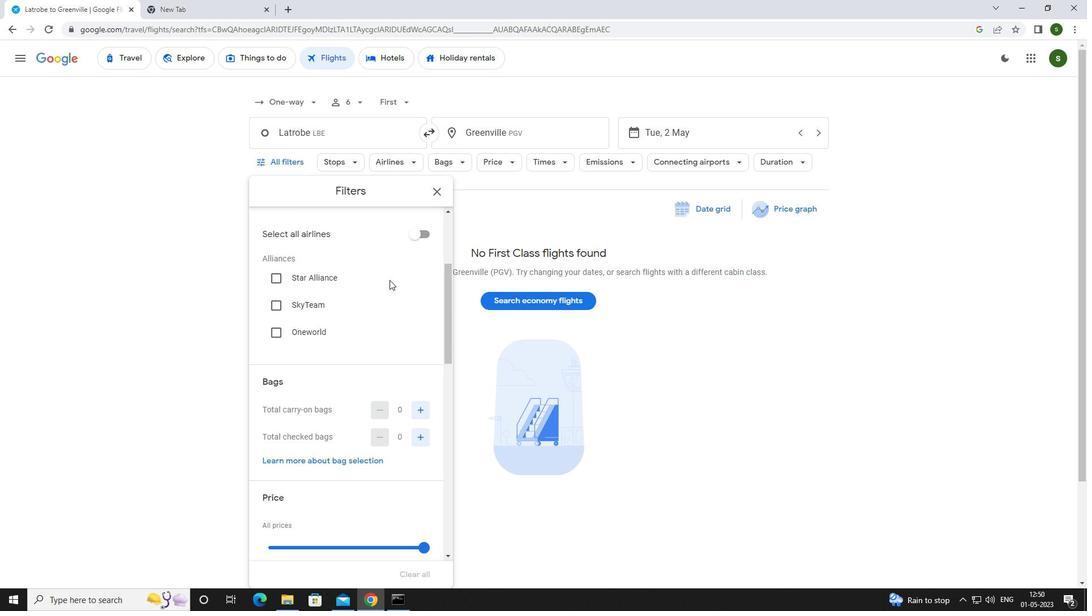 
Action: Mouse moved to (422, 294)
Screenshot: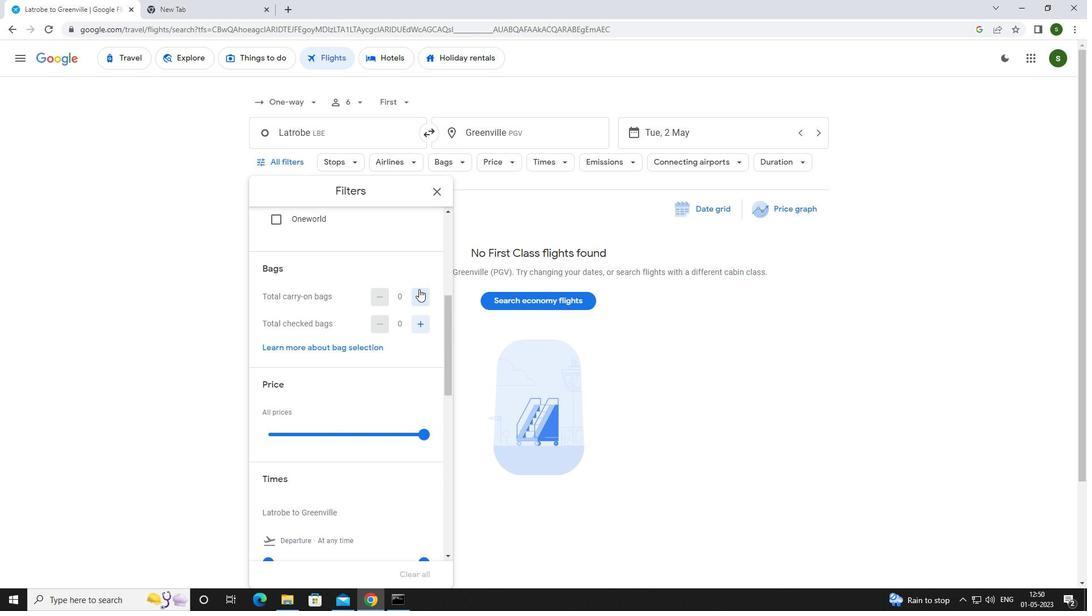 
Action: Mouse pressed left at (422, 294)
Screenshot: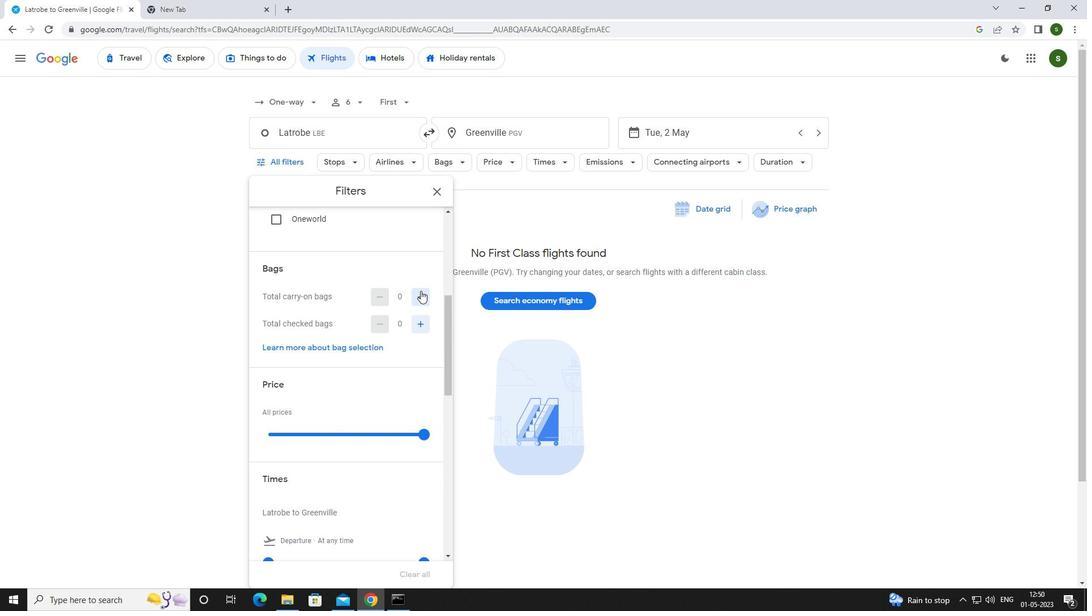 
Action: Mouse pressed left at (422, 294)
Screenshot: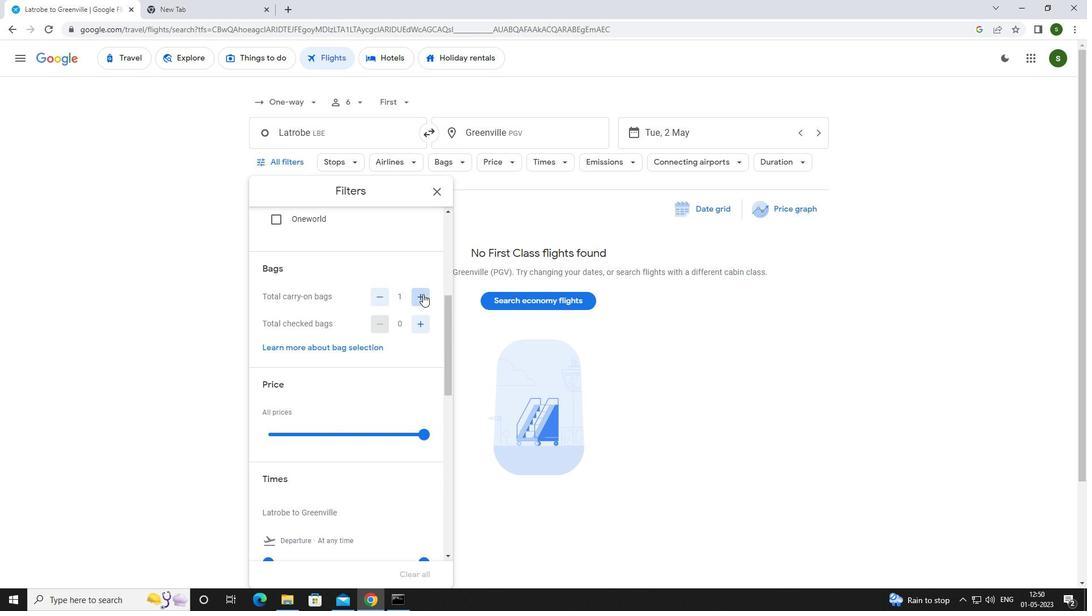 
Action: Mouse moved to (411, 305)
Screenshot: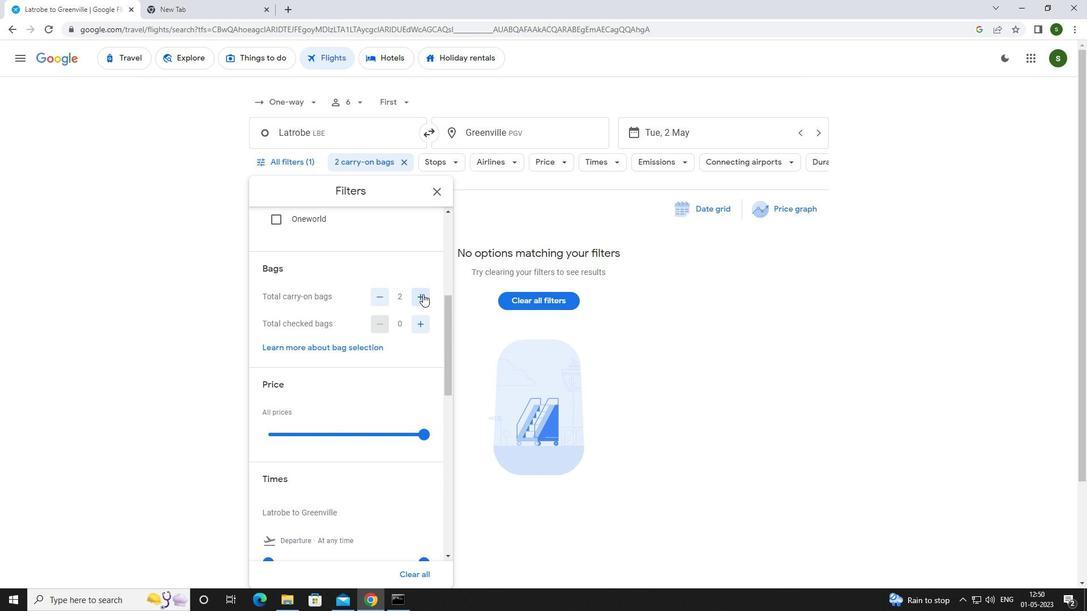 
Action: Mouse scrolled (411, 305) with delta (0, 0)
Screenshot: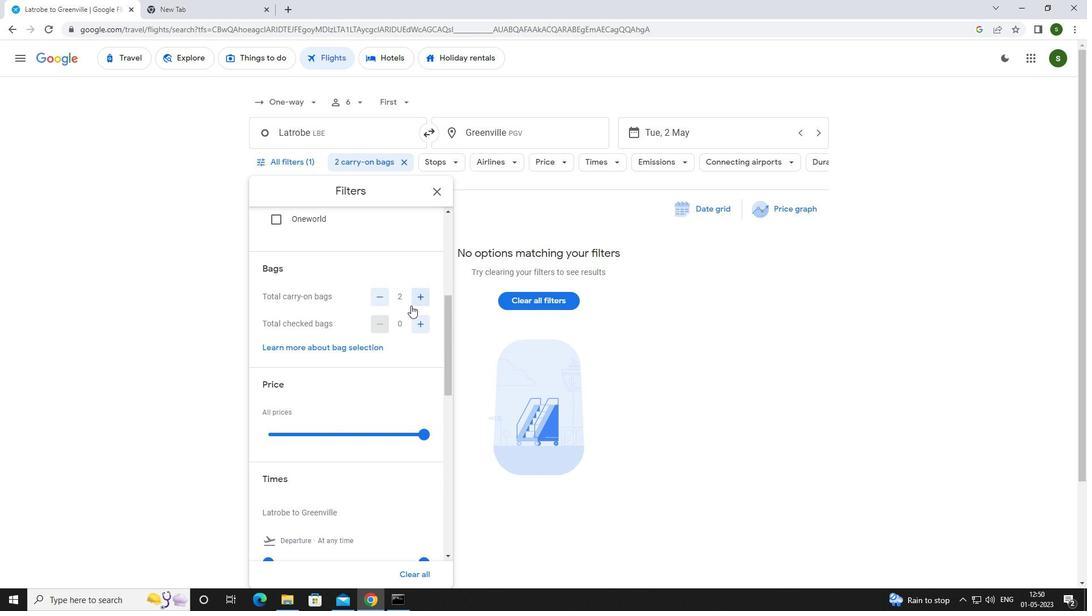 
Action: Mouse moved to (427, 382)
Screenshot: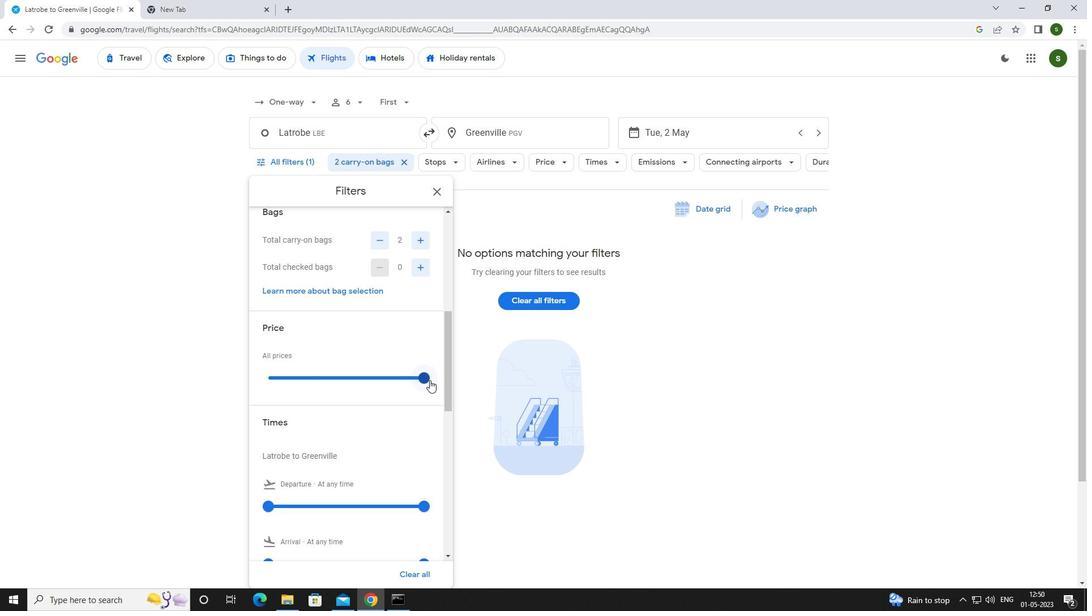 
Action: Mouse pressed left at (427, 382)
Screenshot: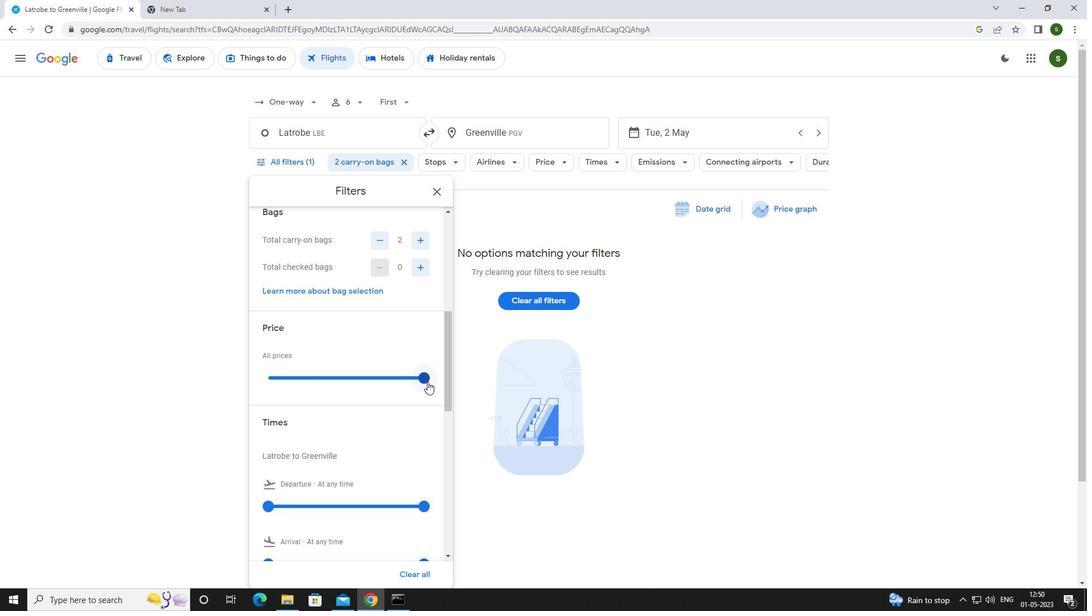 
Action: Mouse moved to (362, 395)
Screenshot: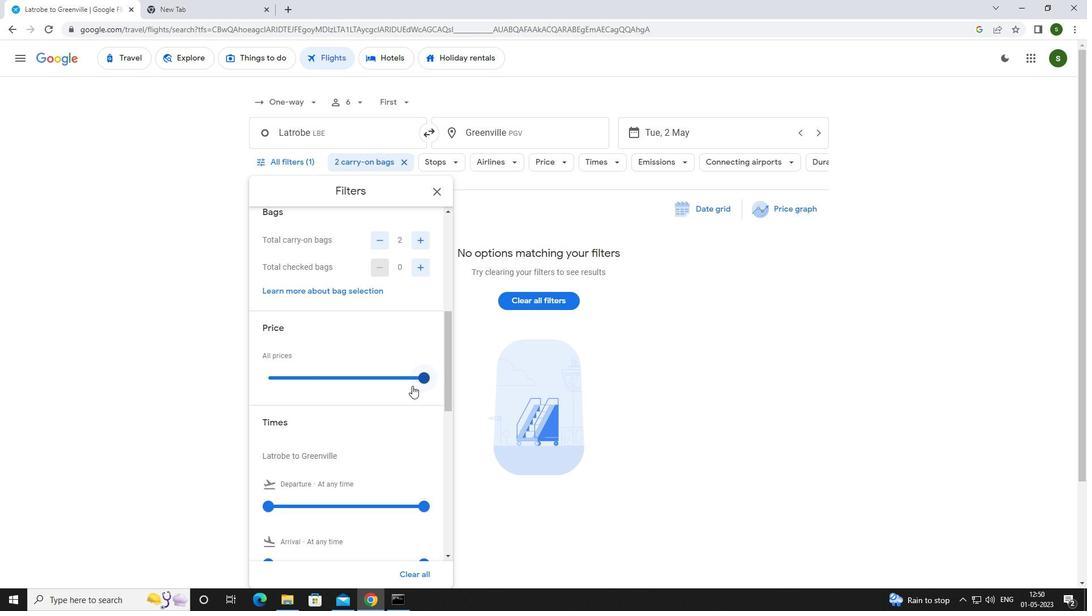 
Action: Mouse scrolled (362, 395) with delta (0, 0)
Screenshot: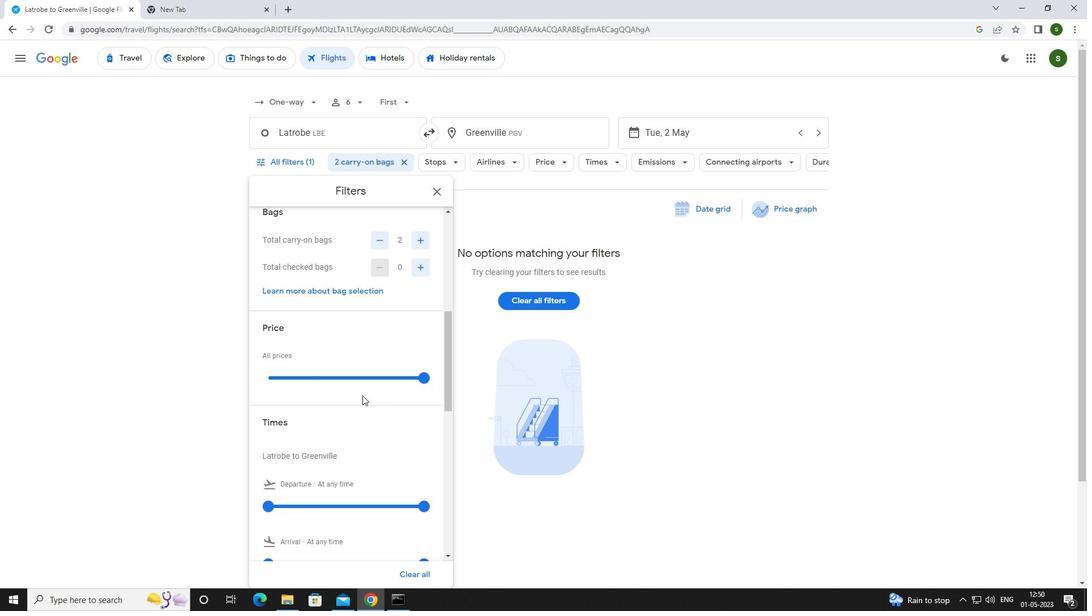 
Action: Mouse scrolled (362, 395) with delta (0, 0)
Screenshot: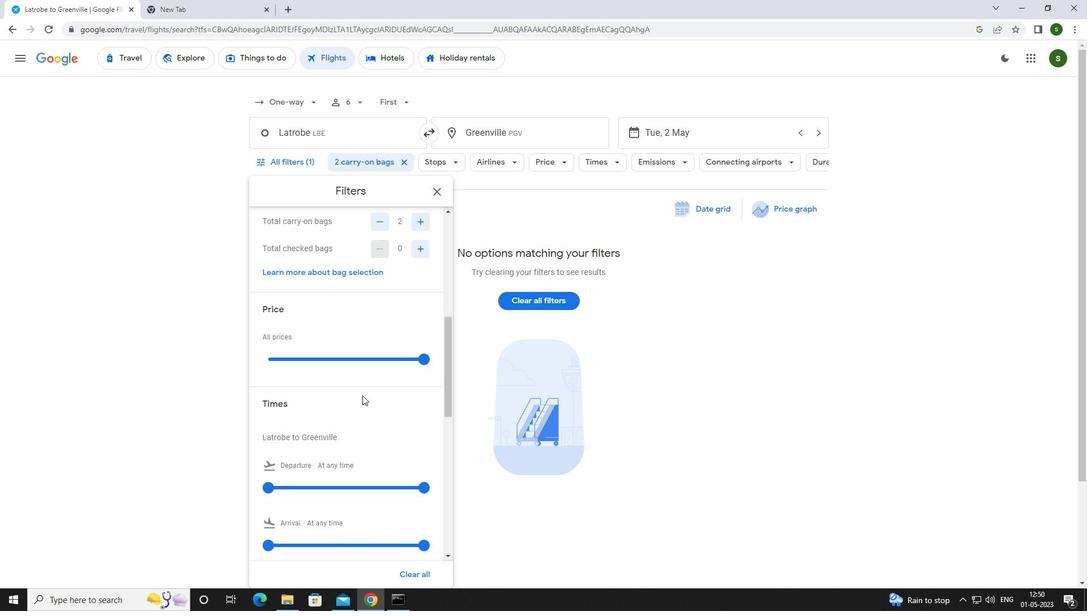 
Action: Mouse moved to (268, 394)
Screenshot: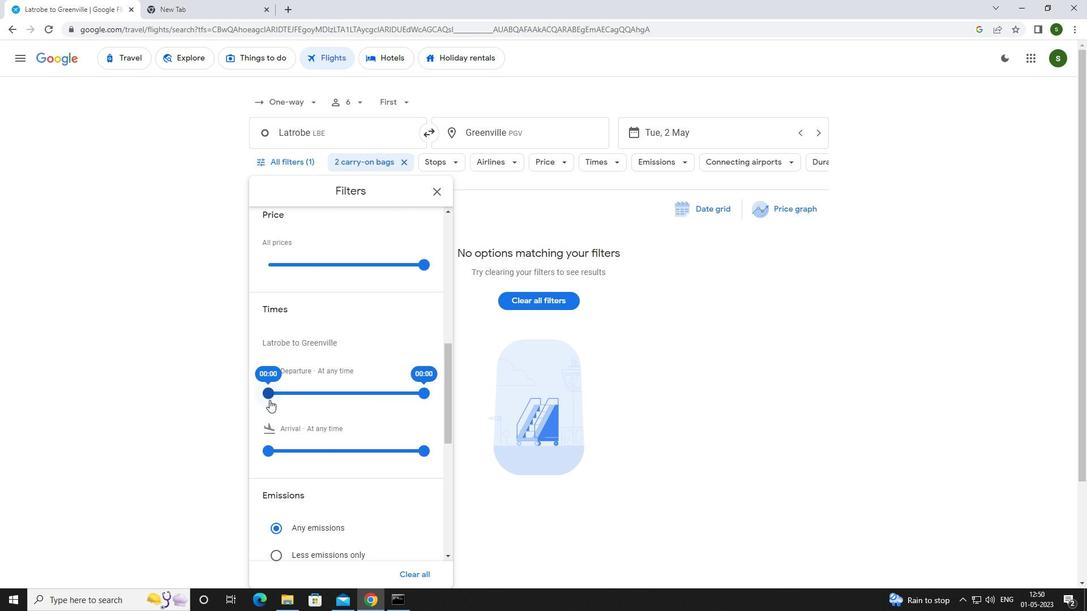 
Action: Mouse pressed left at (268, 394)
Screenshot: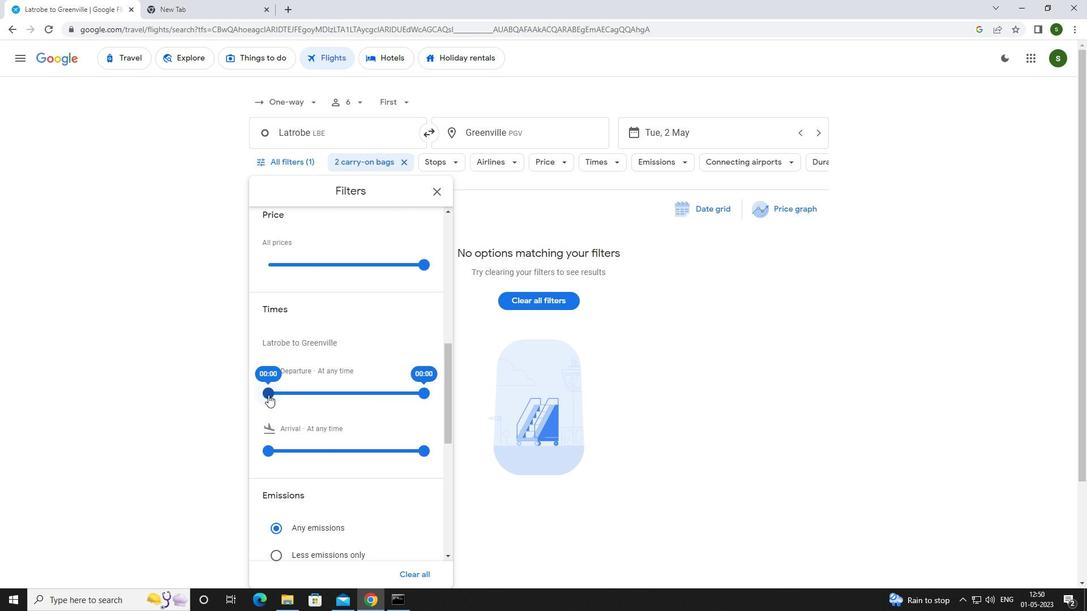 
Action: Mouse moved to (689, 388)
Screenshot: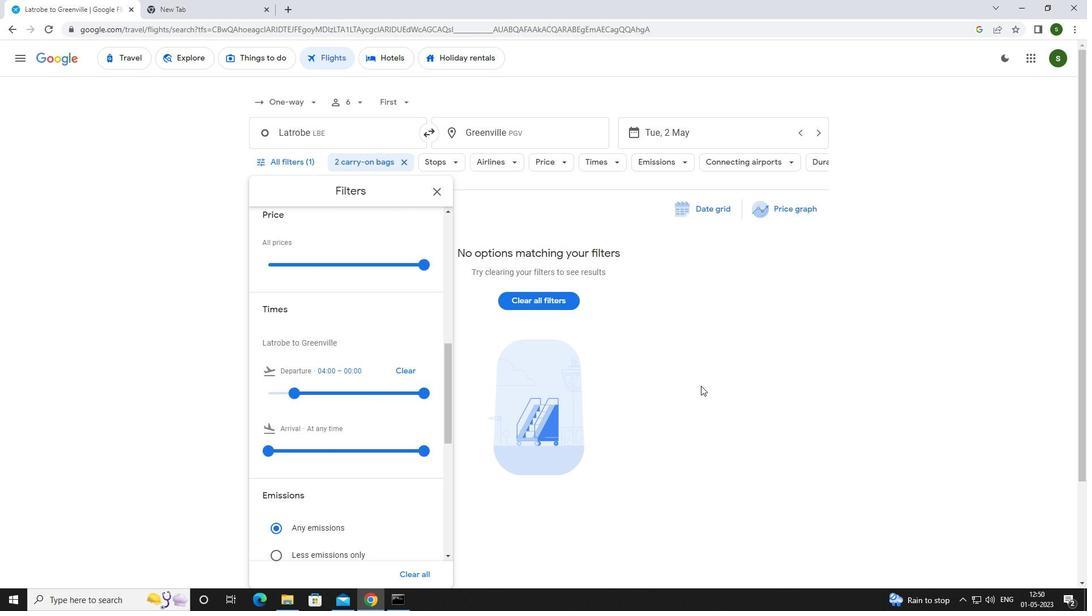 
Action: Mouse pressed left at (689, 388)
Screenshot: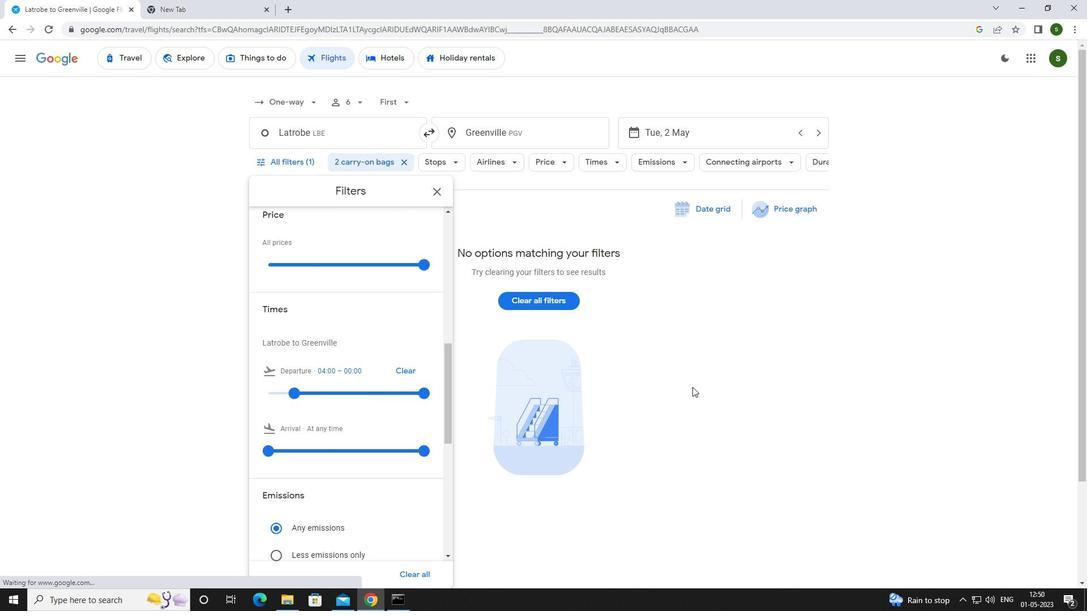 
